Task: Look for space in Trieste, Italy from 4th August, 2023 to 8th August, 2023 for 1 adult in price range Rs.10000 to Rs.15000. Place can be private room with 1  bedroom having 1 bed and 1 bathroom. Property type can be flatguest house, hotel. Amenities needed are: wifi. Booking option can be shelf check-in. Required host language is English.
Action: Mouse moved to (448, 120)
Screenshot: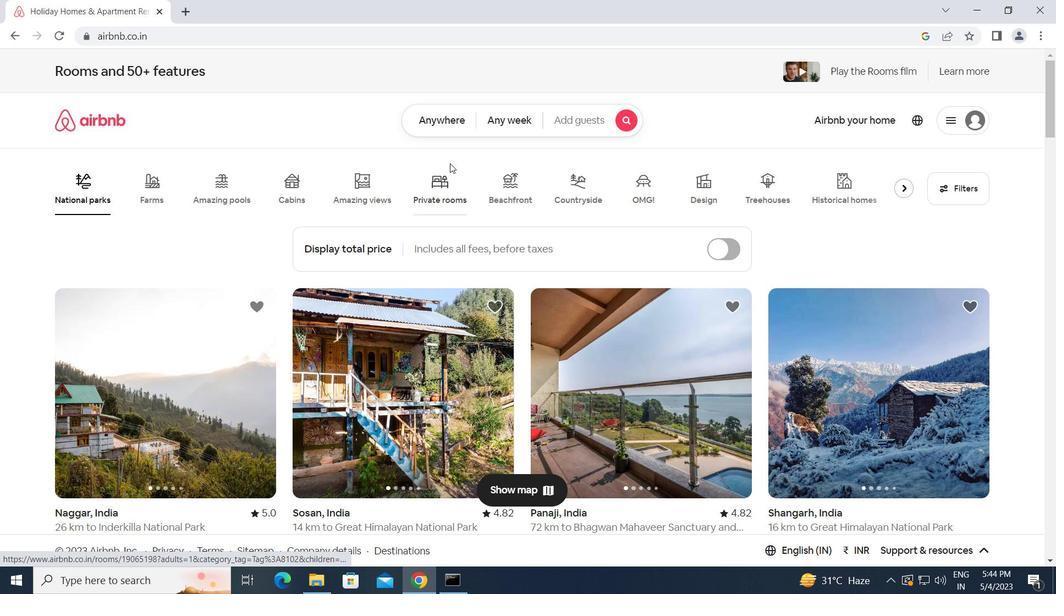 
Action: Mouse pressed left at (448, 120)
Screenshot: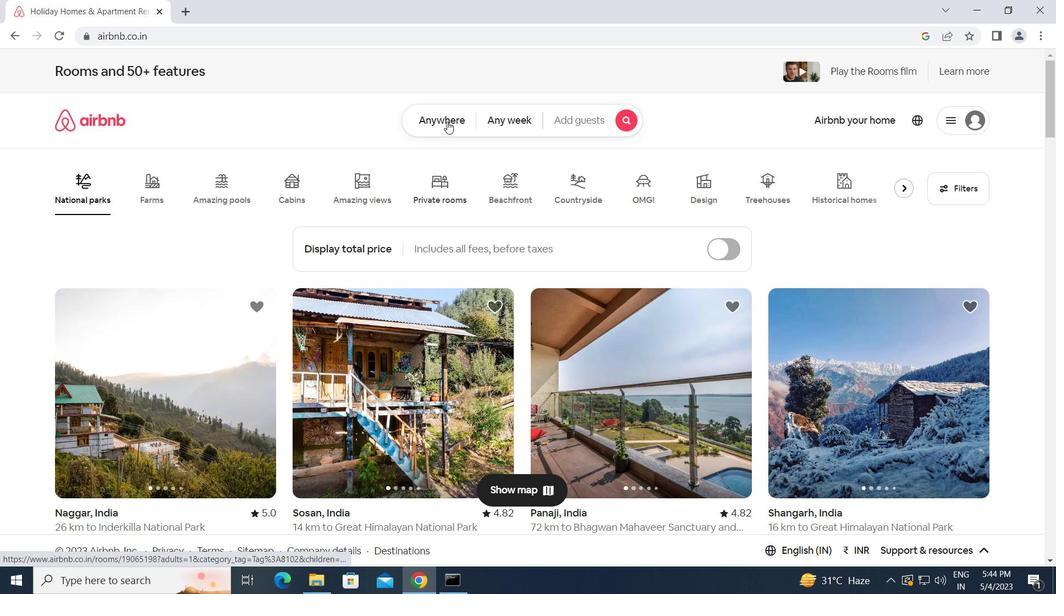 
Action: Mouse moved to (382, 165)
Screenshot: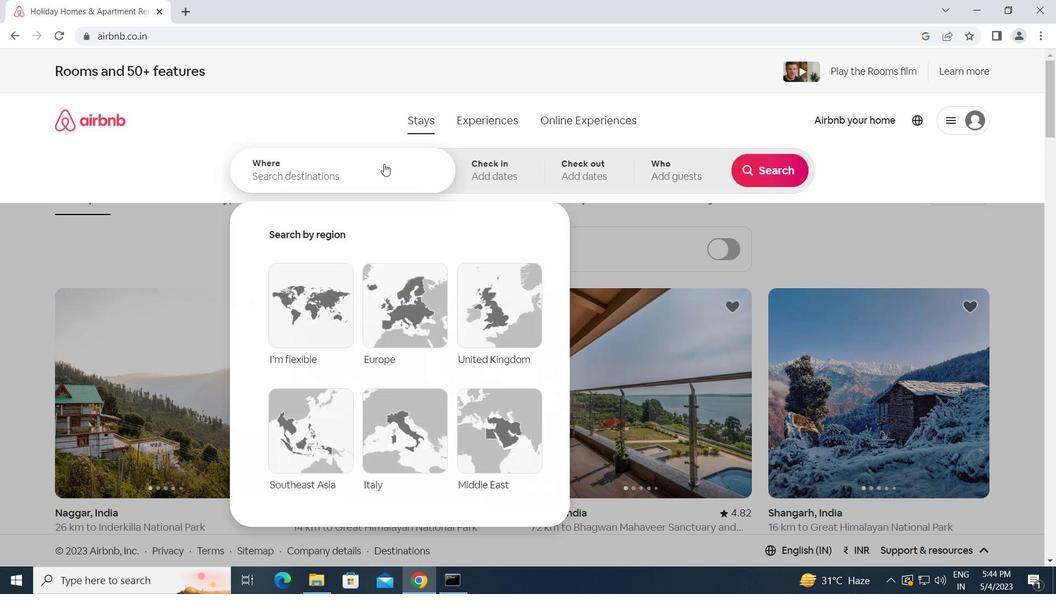 
Action: Mouse pressed left at (382, 165)
Screenshot: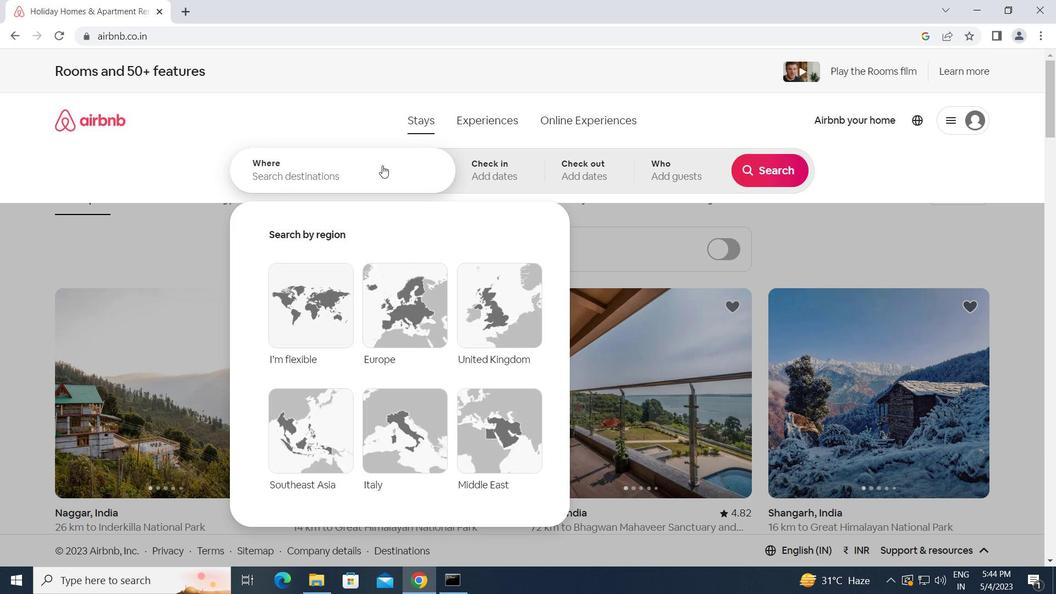 
Action: Mouse moved to (382, 166)
Screenshot: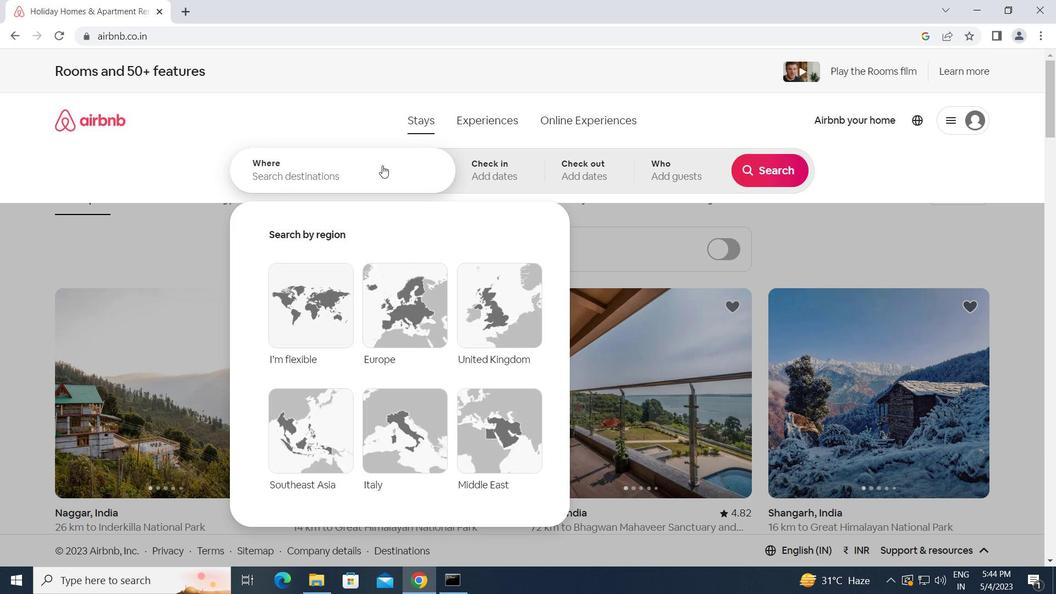 
Action: Key pressed <Key.caps_lock>t<Key.caps_lock>rieste,<Key.space><Key.caps_lock>i<Key.caps_lock>taly<Key.enter>
Screenshot: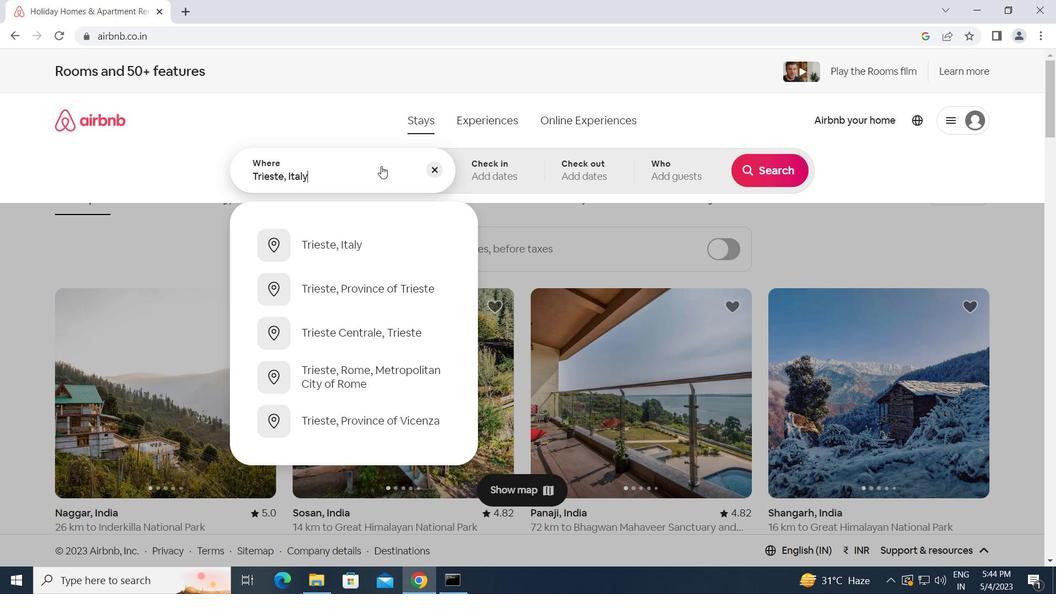 
Action: Mouse moved to (761, 279)
Screenshot: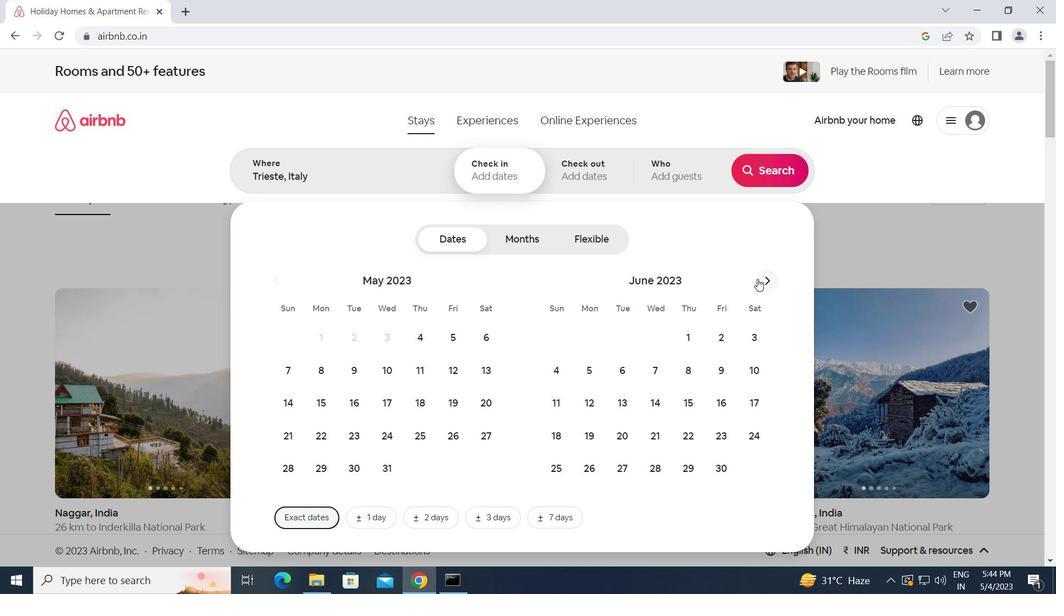 
Action: Mouse pressed left at (761, 279)
Screenshot: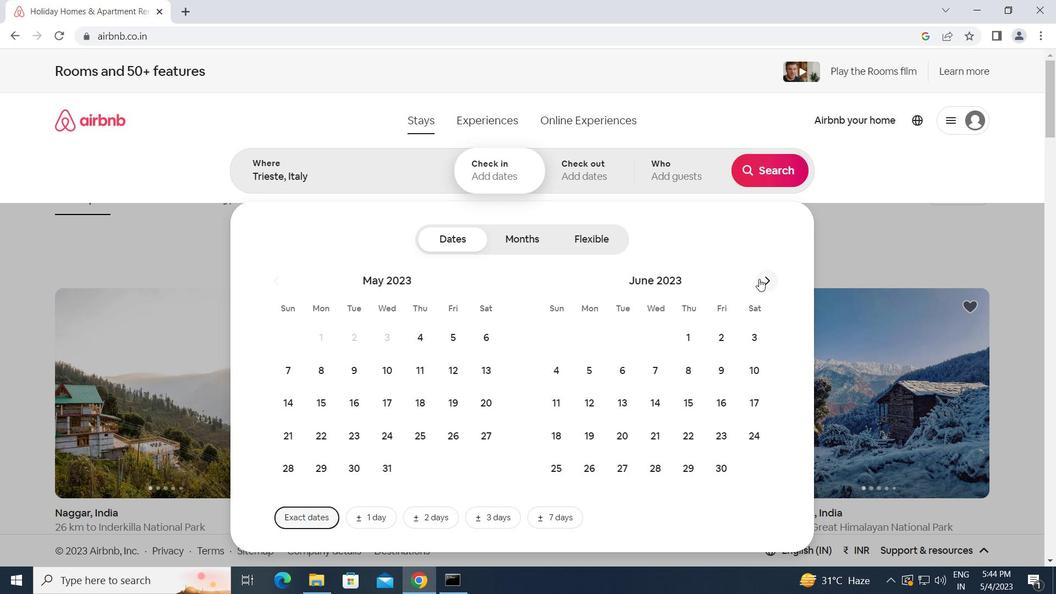 
Action: Mouse pressed left at (761, 279)
Screenshot: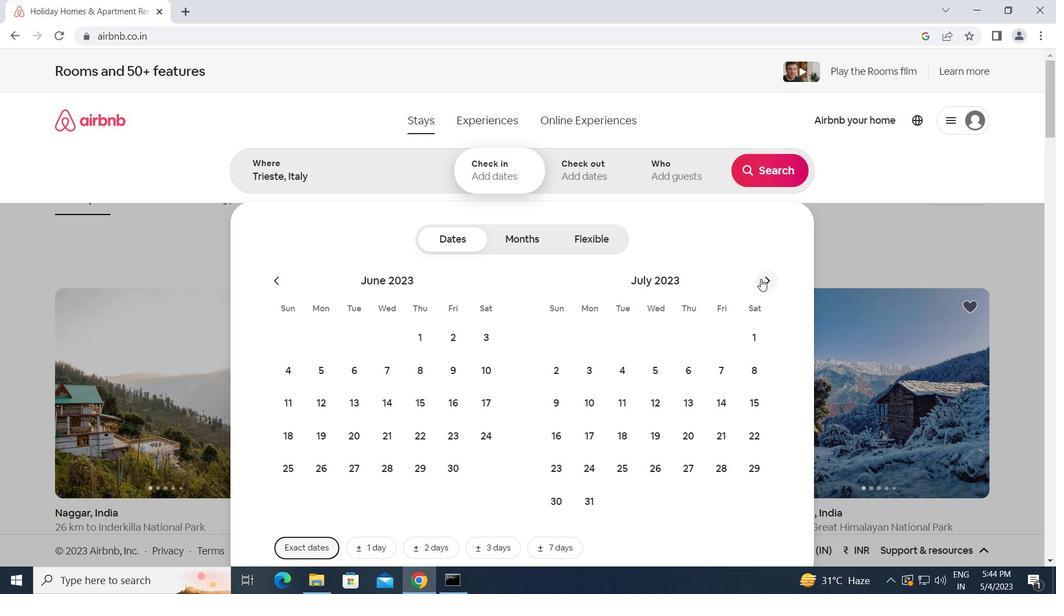 
Action: Mouse moved to (714, 341)
Screenshot: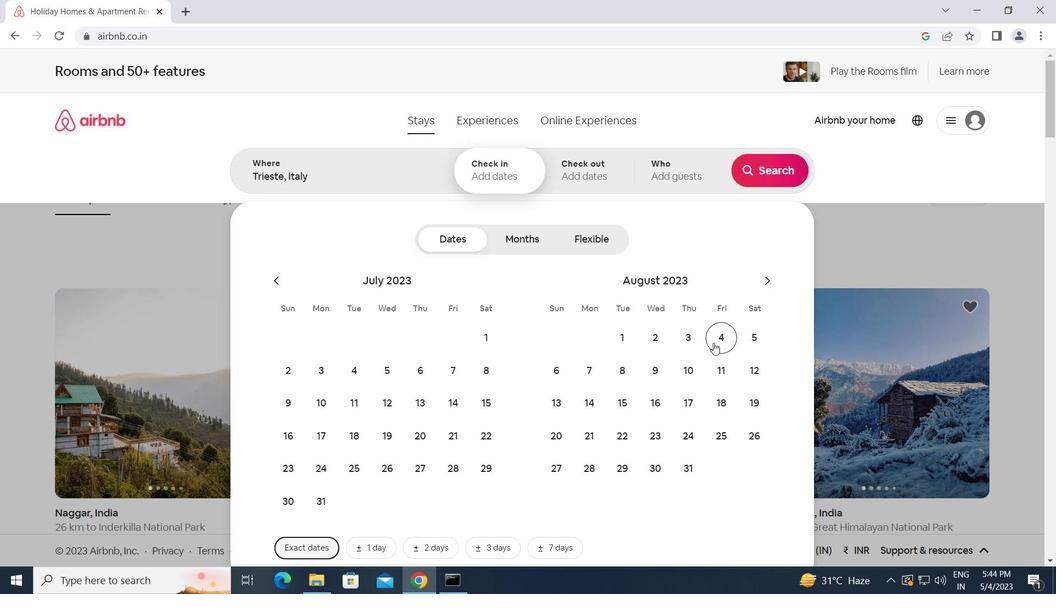 
Action: Mouse pressed left at (714, 341)
Screenshot: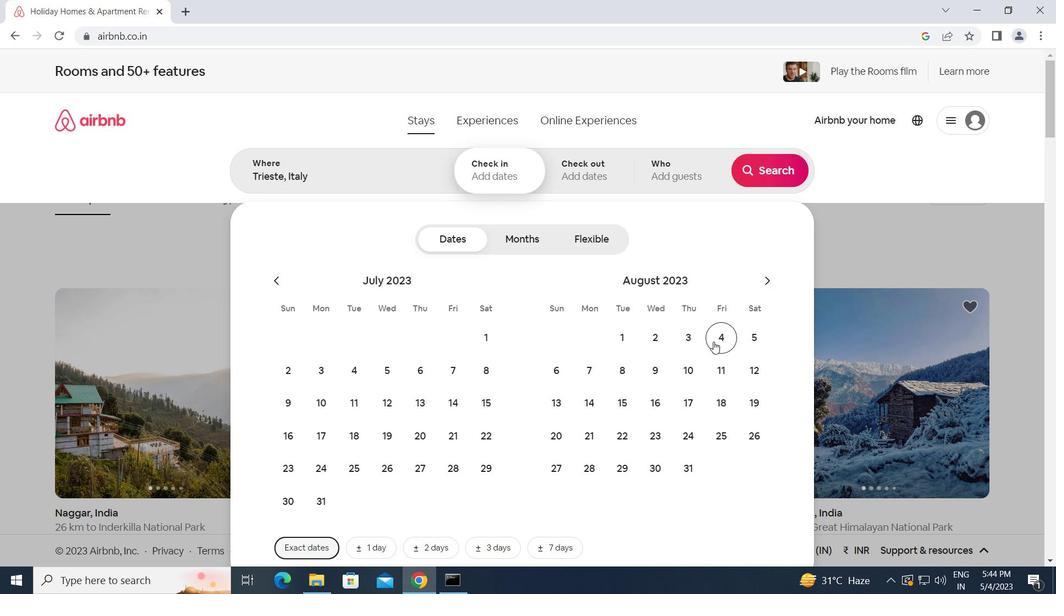 
Action: Mouse moved to (615, 367)
Screenshot: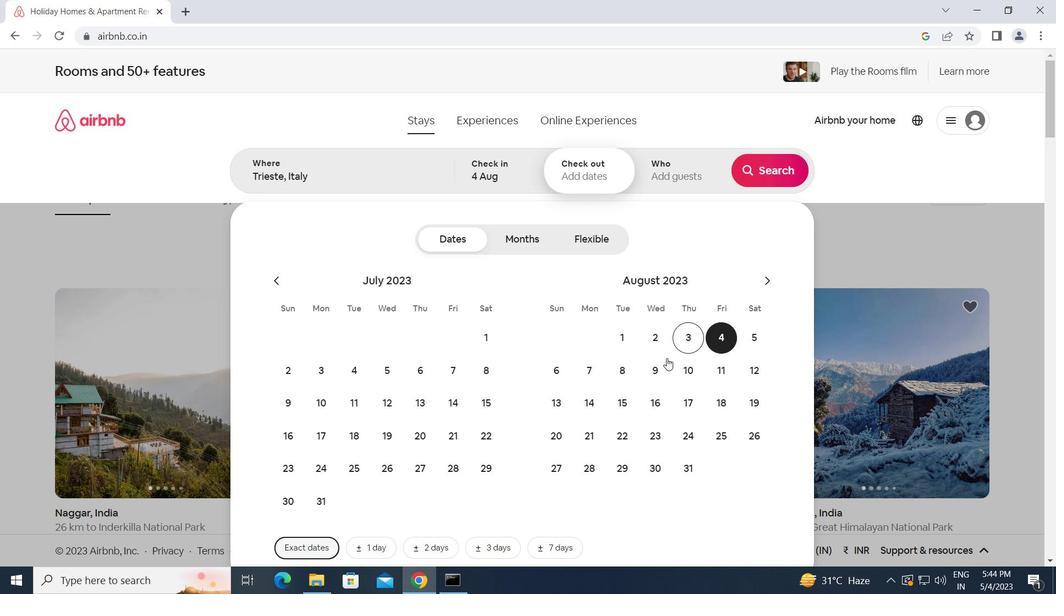 
Action: Mouse pressed left at (615, 367)
Screenshot: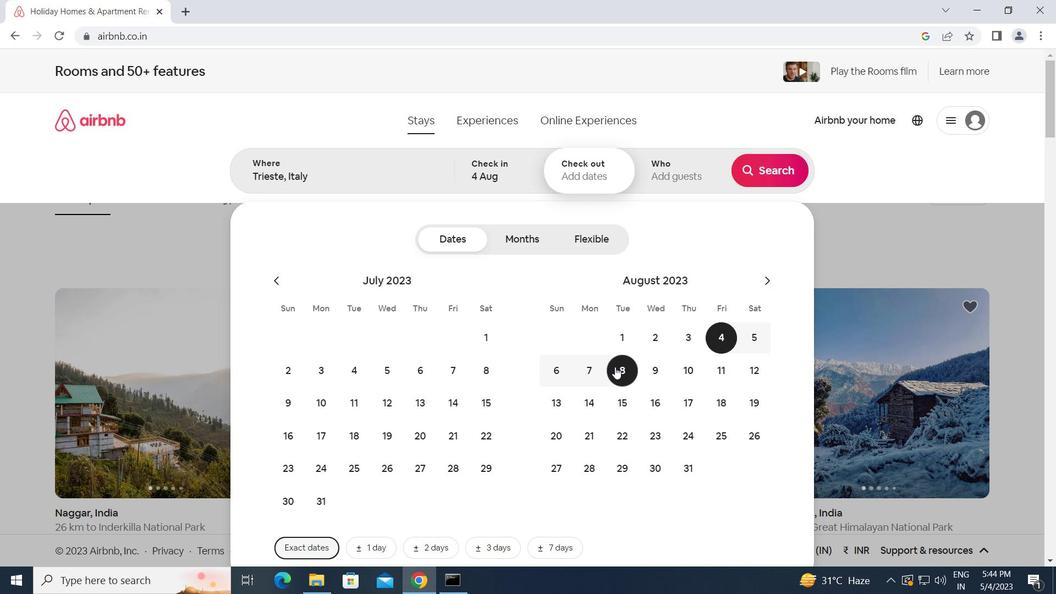 
Action: Mouse moved to (682, 168)
Screenshot: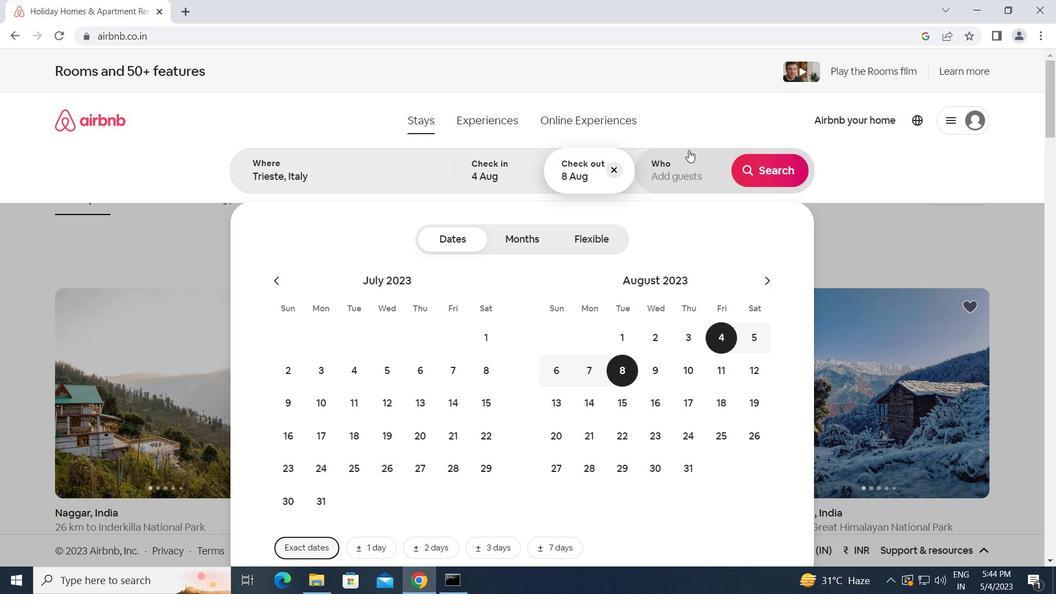 
Action: Mouse pressed left at (682, 168)
Screenshot: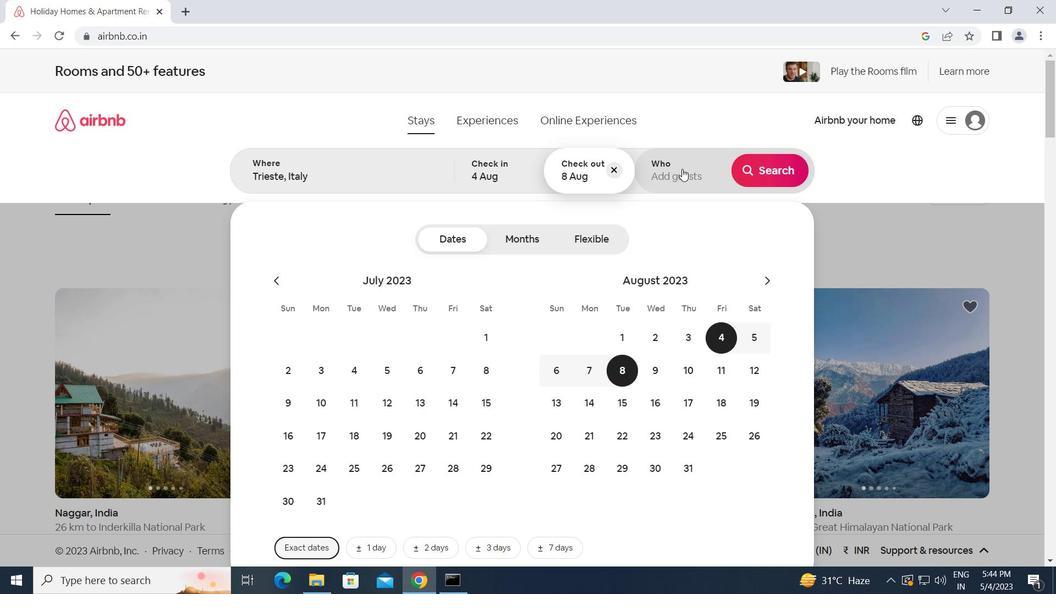 
Action: Mouse moved to (770, 246)
Screenshot: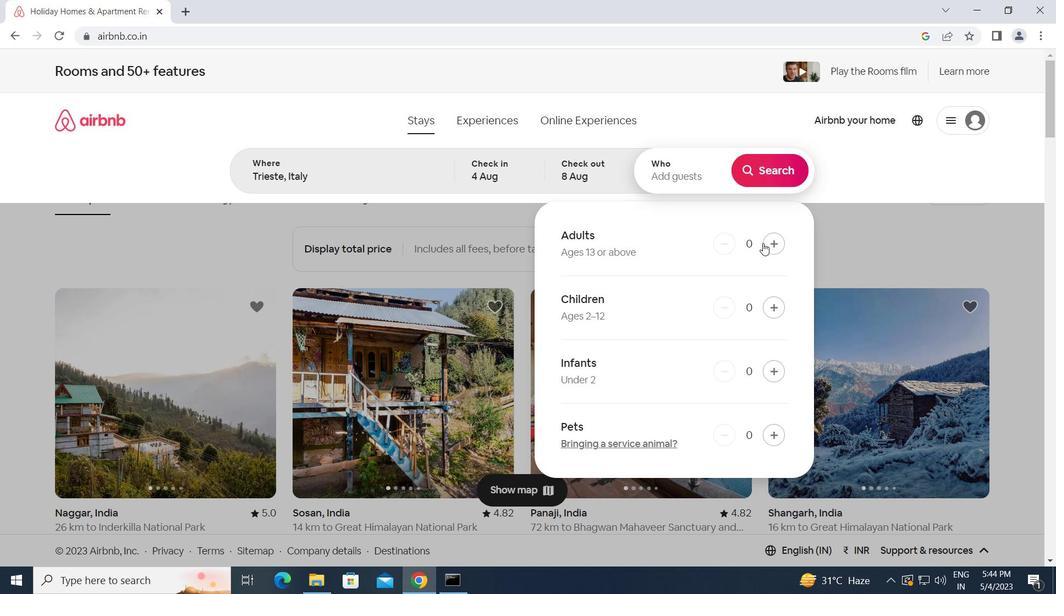 
Action: Mouse pressed left at (770, 246)
Screenshot: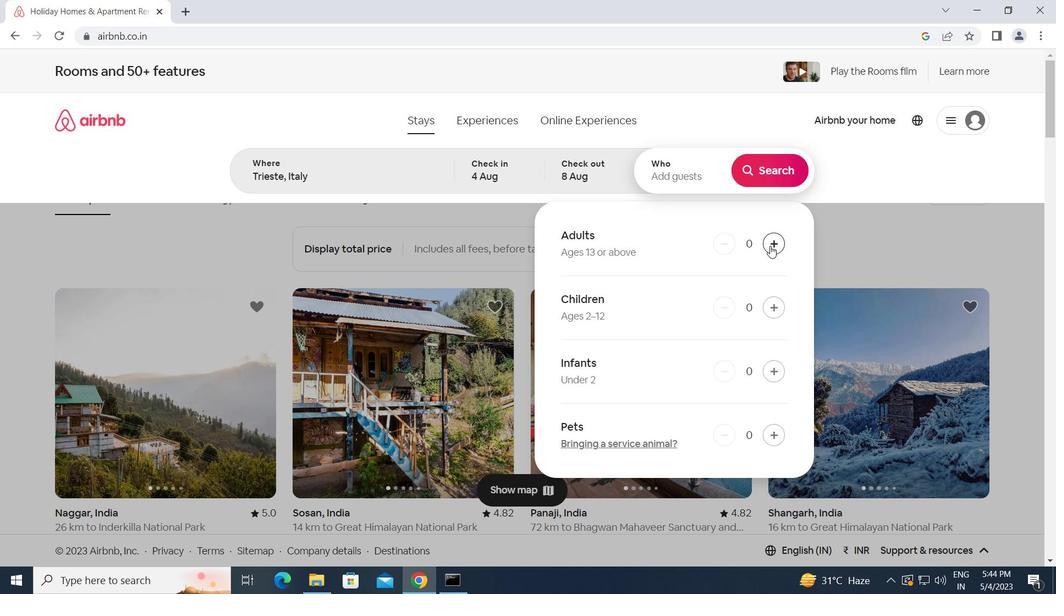 
Action: Mouse moved to (771, 173)
Screenshot: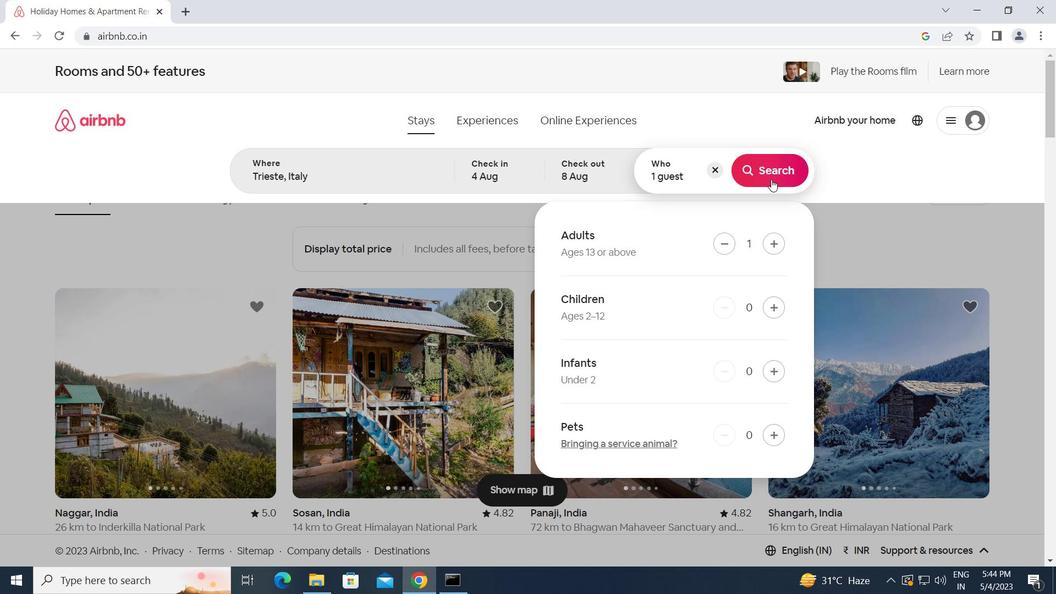 
Action: Mouse pressed left at (771, 173)
Screenshot: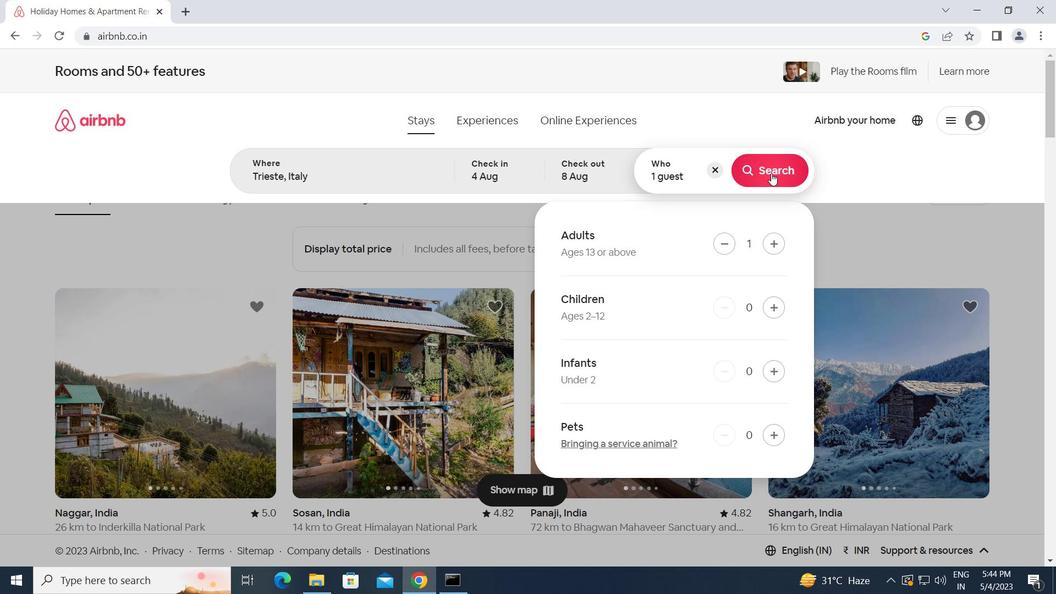 
Action: Mouse moved to (998, 124)
Screenshot: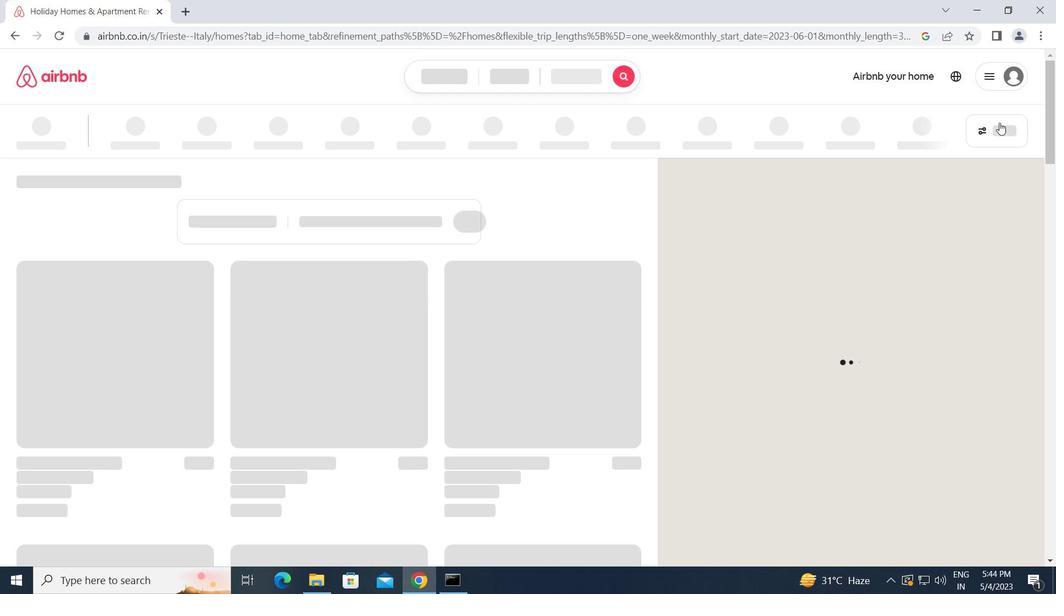 
Action: Mouse pressed left at (998, 124)
Screenshot: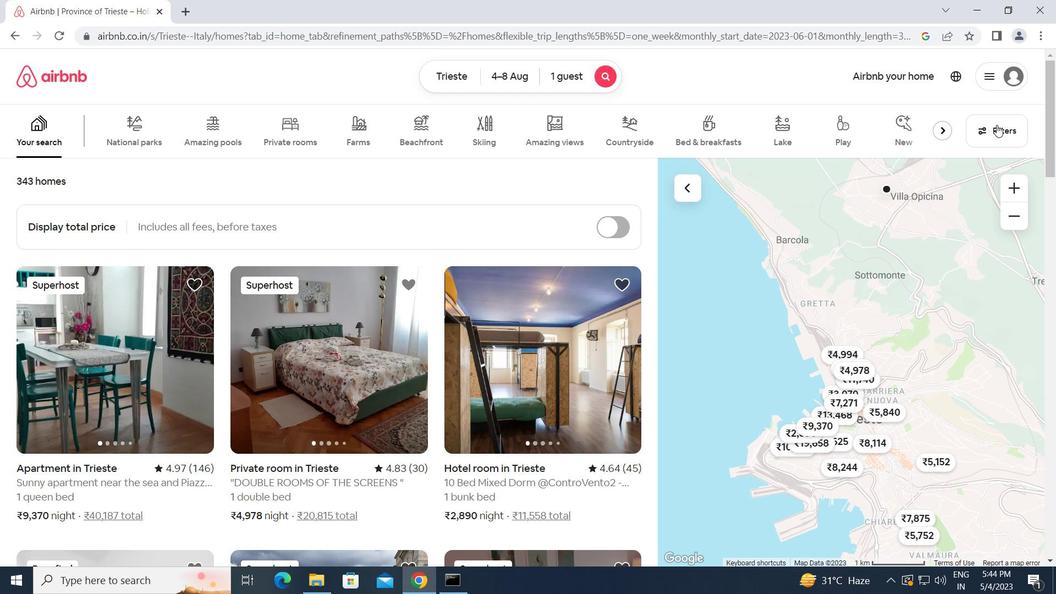 
Action: Mouse moved to (342, 307)
Screenshot: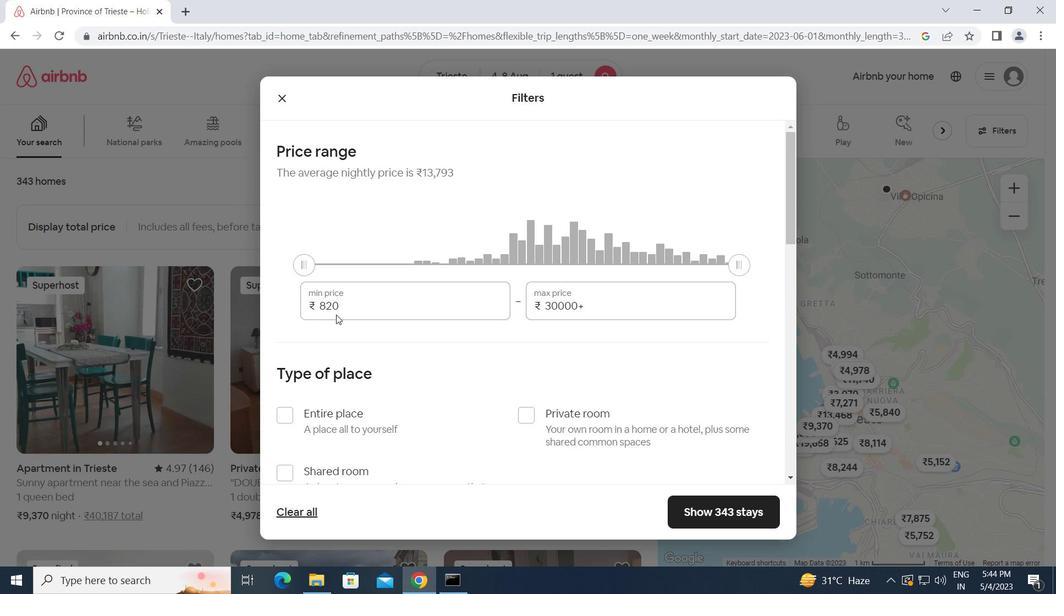 
Action: Mouse pressed left at (342, 307)
Screenshot: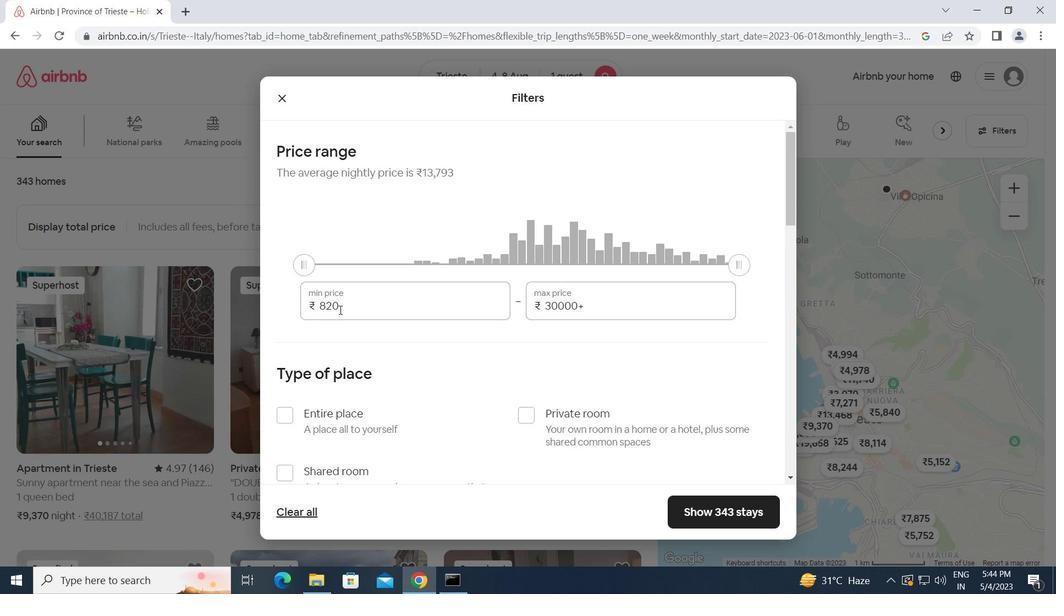 
Action: Mouse moved to (318, 309)
Screenshot: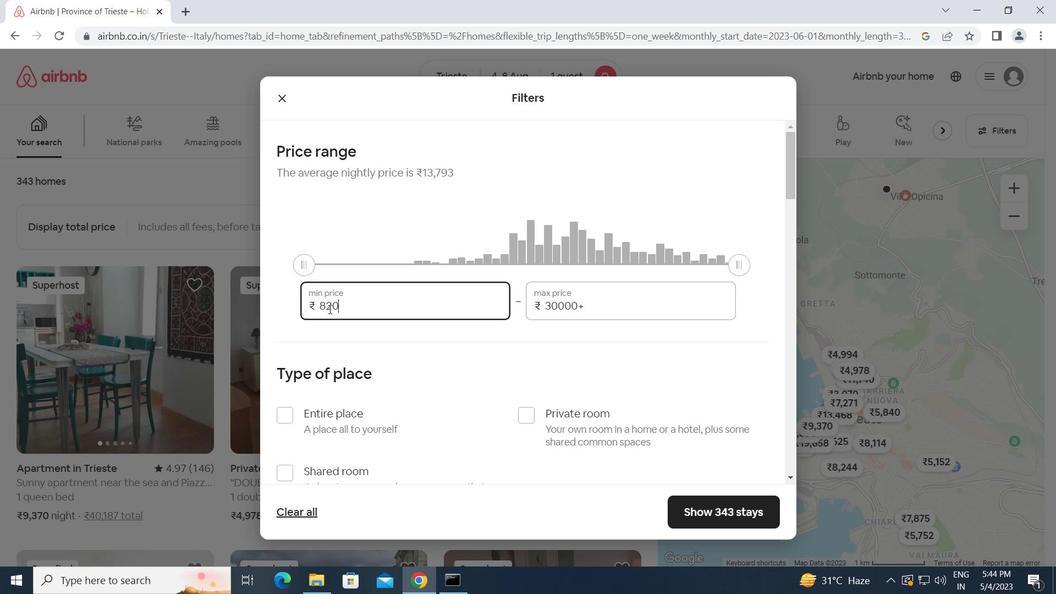 
Action: Key pressed 10000<Key.tab>15000
Screenshot: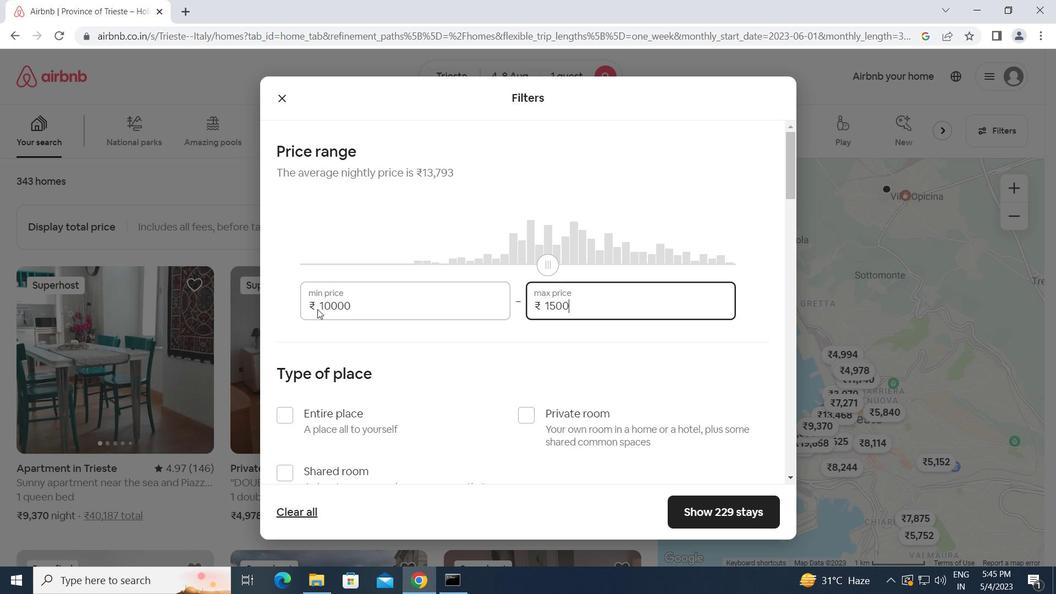 
Action: Mouse moved to (522, 415)
Screenshot: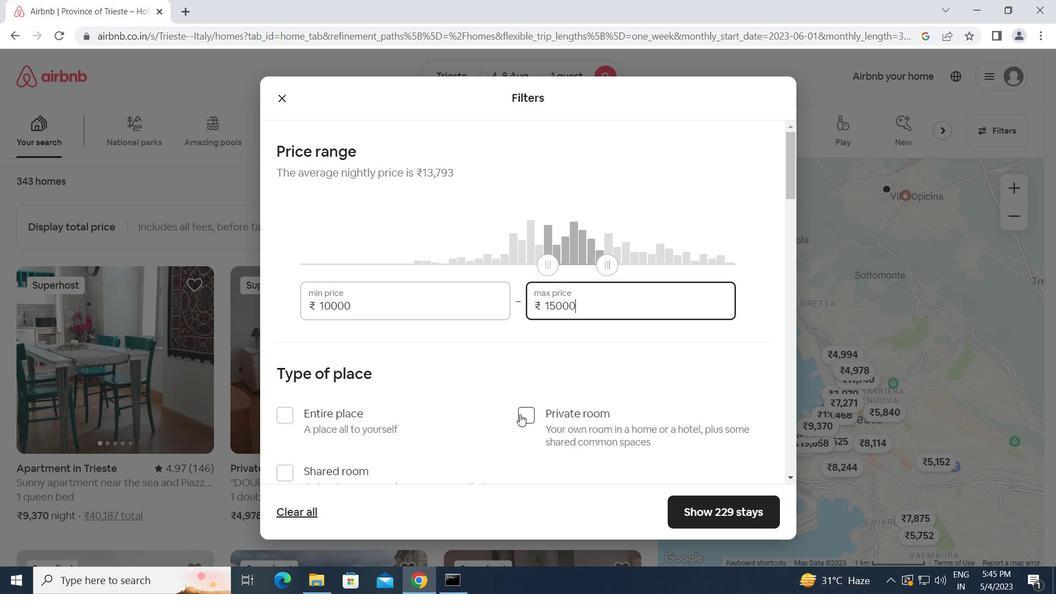 
Action: Mouse pressed left at (522, 415)
Screenshot: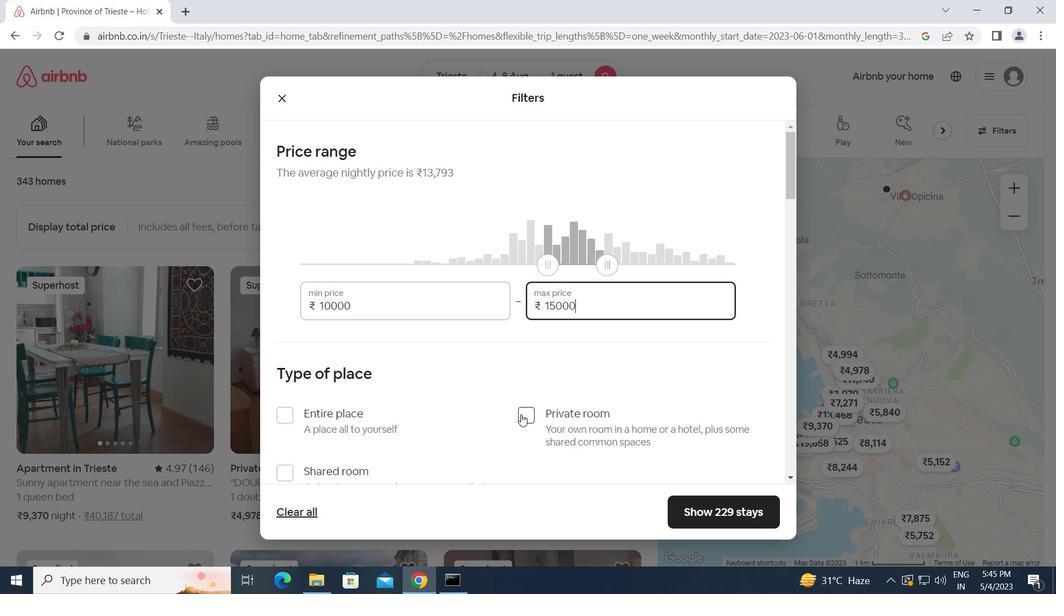 
Action: Mouse moved to (470, 425)
Screenshot: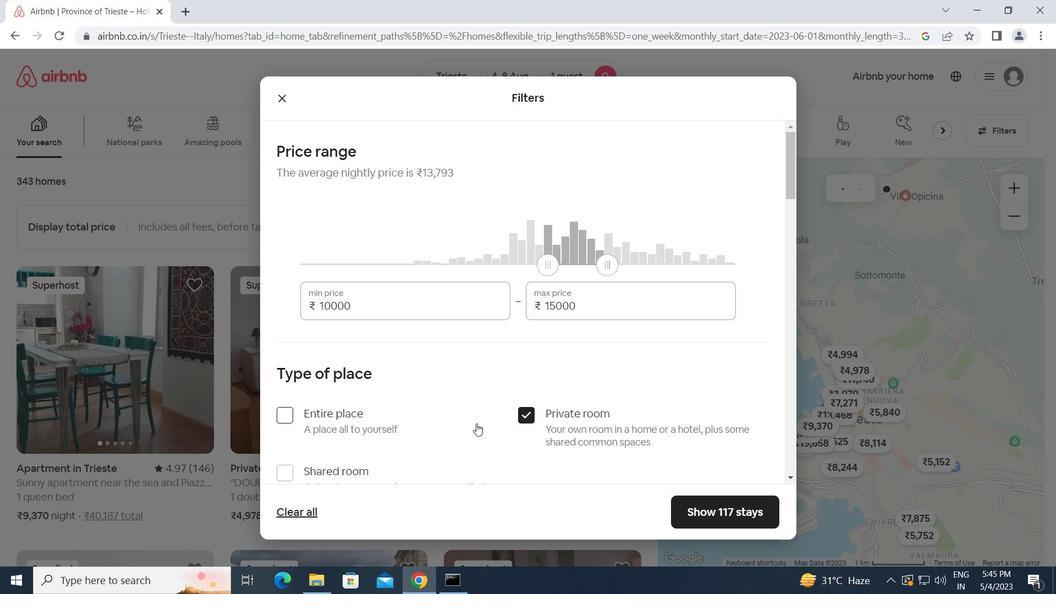 
Action: Mouse scrolled (470, 424) with delta (0, 0)
Screenshot: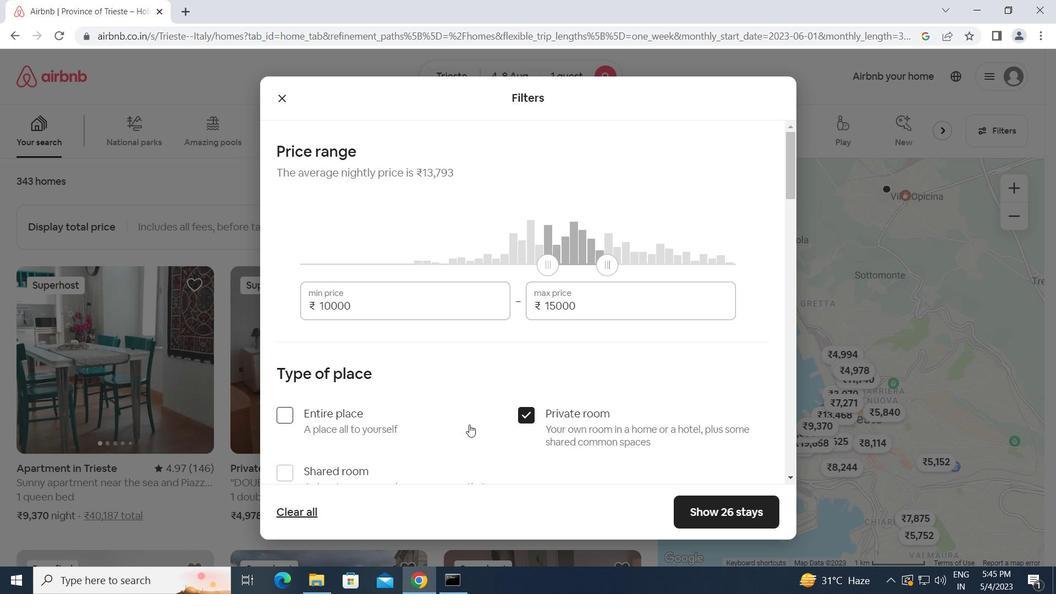 
Action: Mouse scrolled (470, 424) with delta (0, 0)
Screenshot: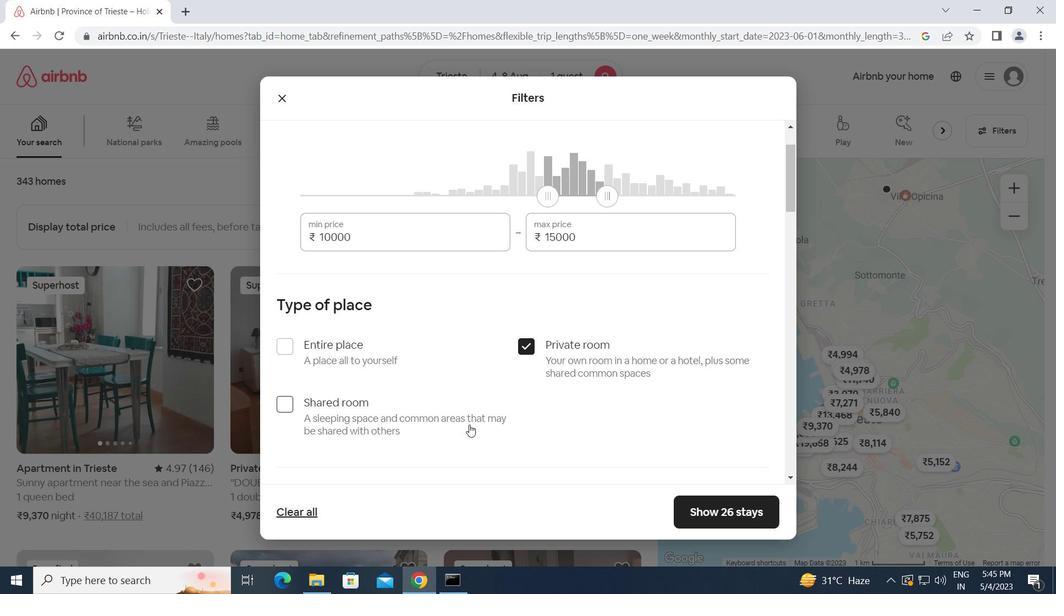 
Action: Mouse moved to (469, 425)
Screenshot: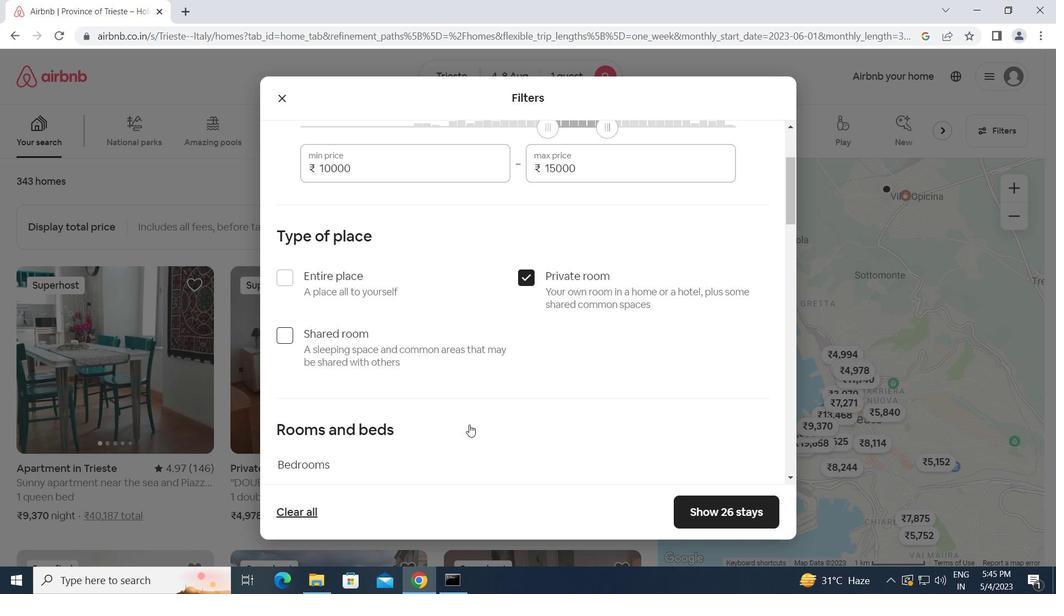 
Action: Mouse scrolled (469, 424) with delta (0, 0)
Screenshot: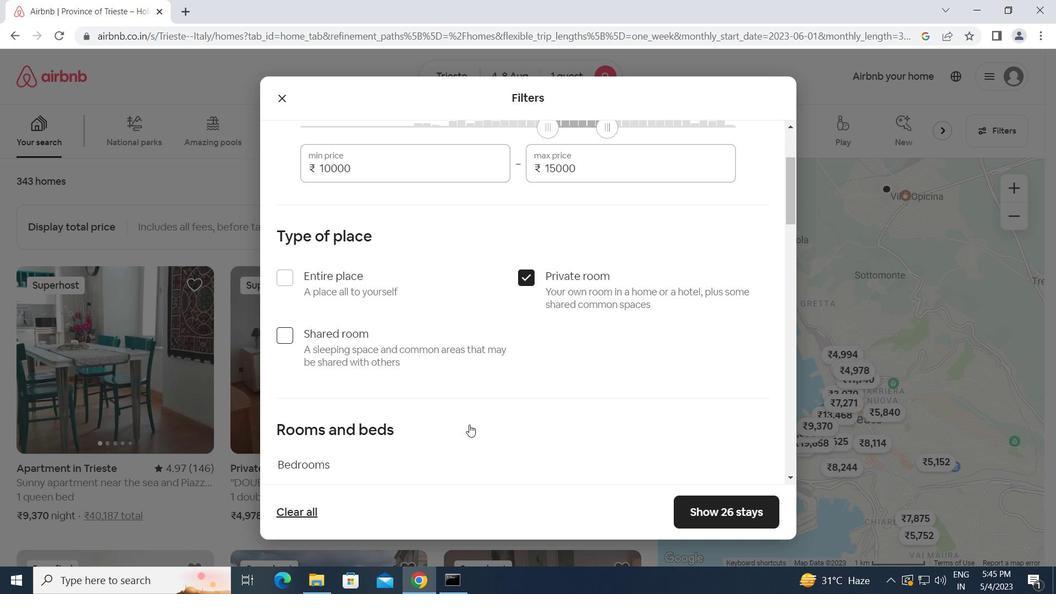 
Action: Mouse scrolled (469, 424) with delta (0, 0)
Screenshot: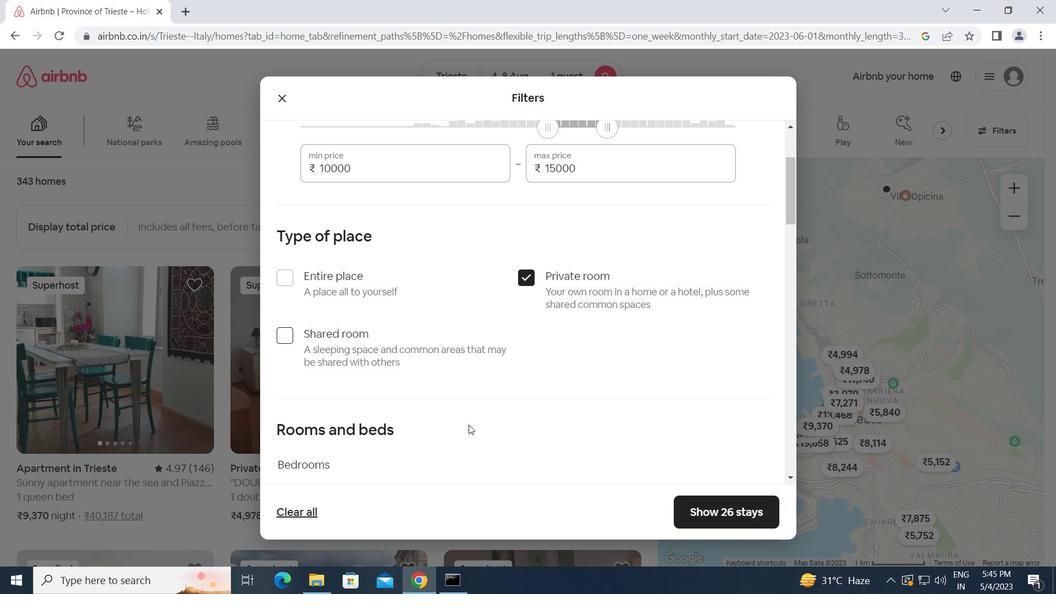 
Action: Mouse scrolled (469, 424) with delta (0, 0)
Screenshot: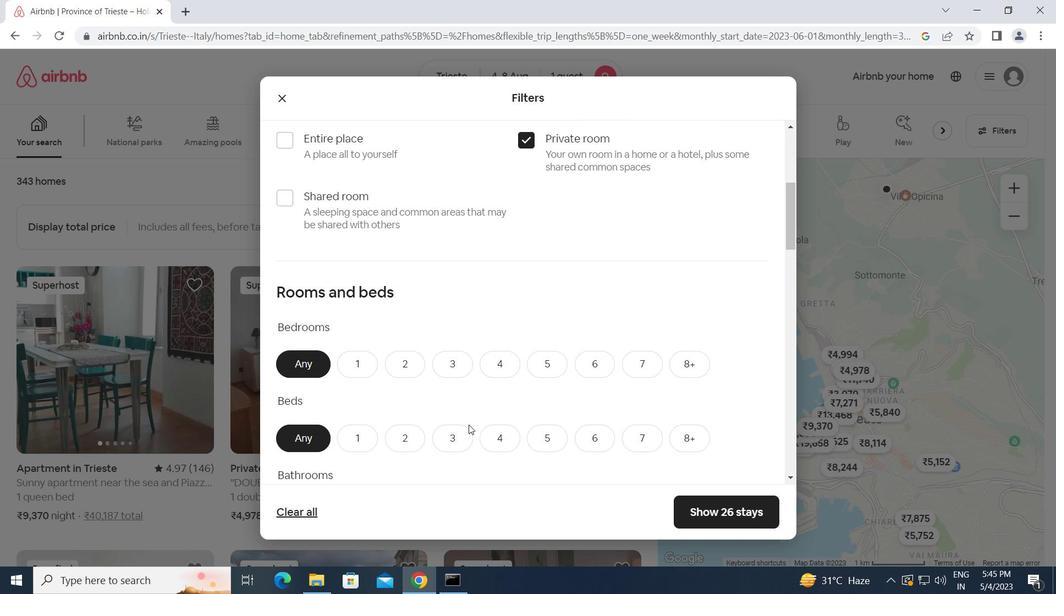 
Action: Mouse moved to (345, 295)
Screenshot: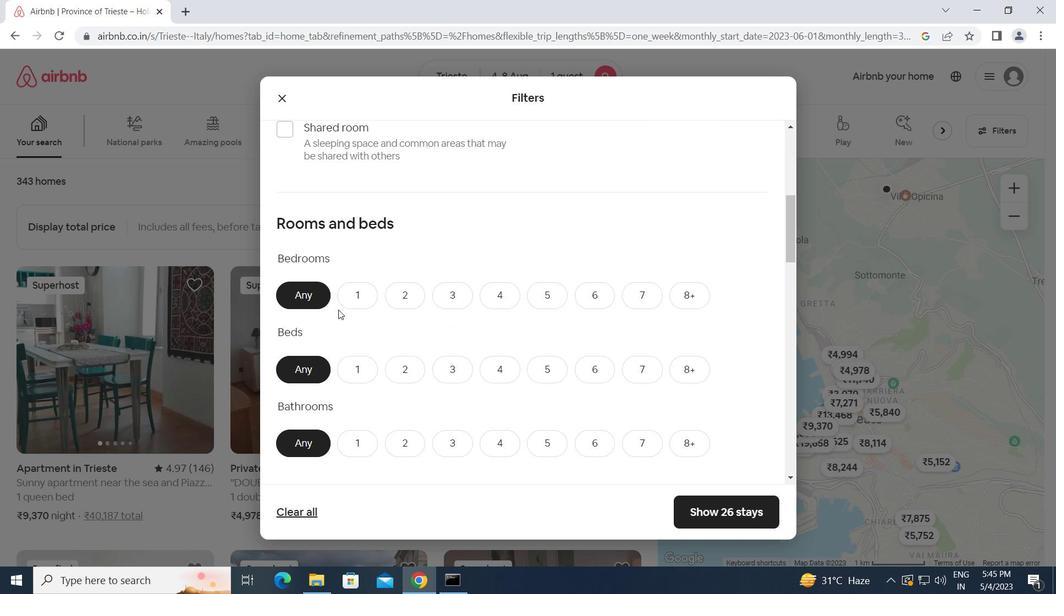 
Action: Mouse pressed left at (345, 295)
Screenshot: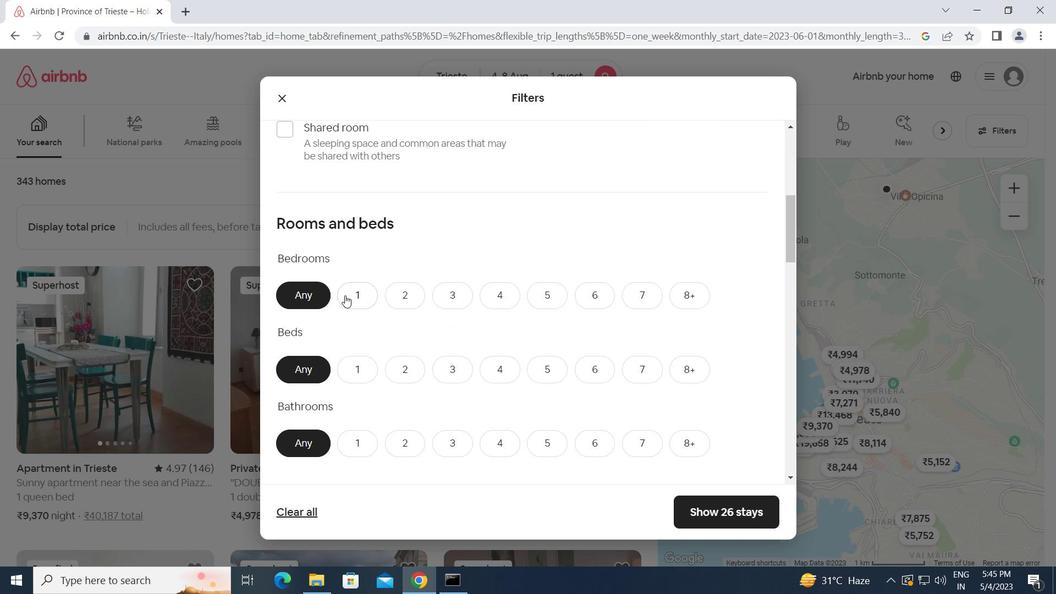 
Action: Mouse moved to (367, 372)
Screenshot: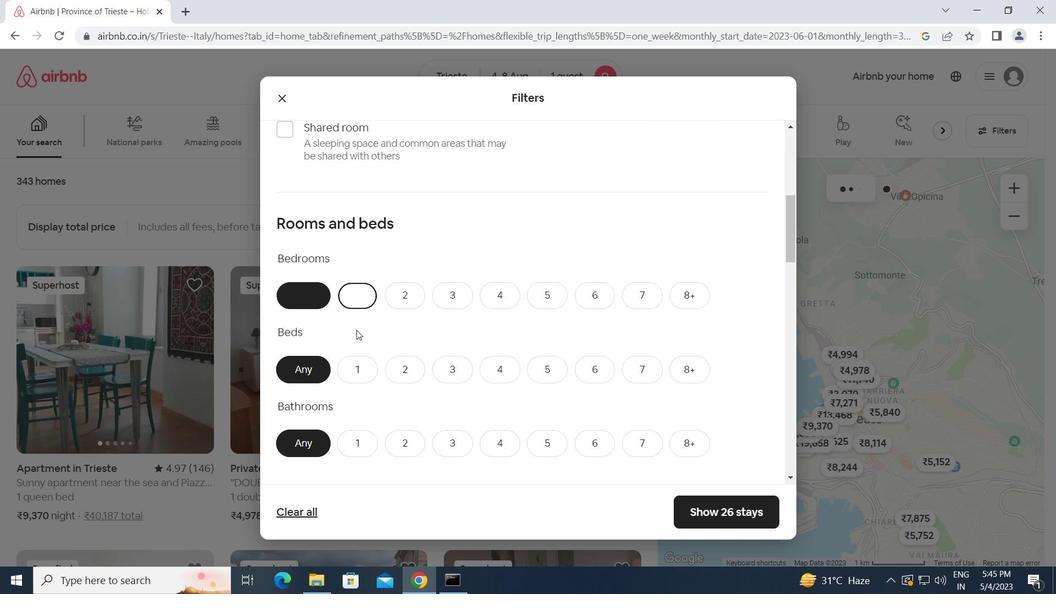 
Action: Mouse pressed left at (367, 372)
Screenshot: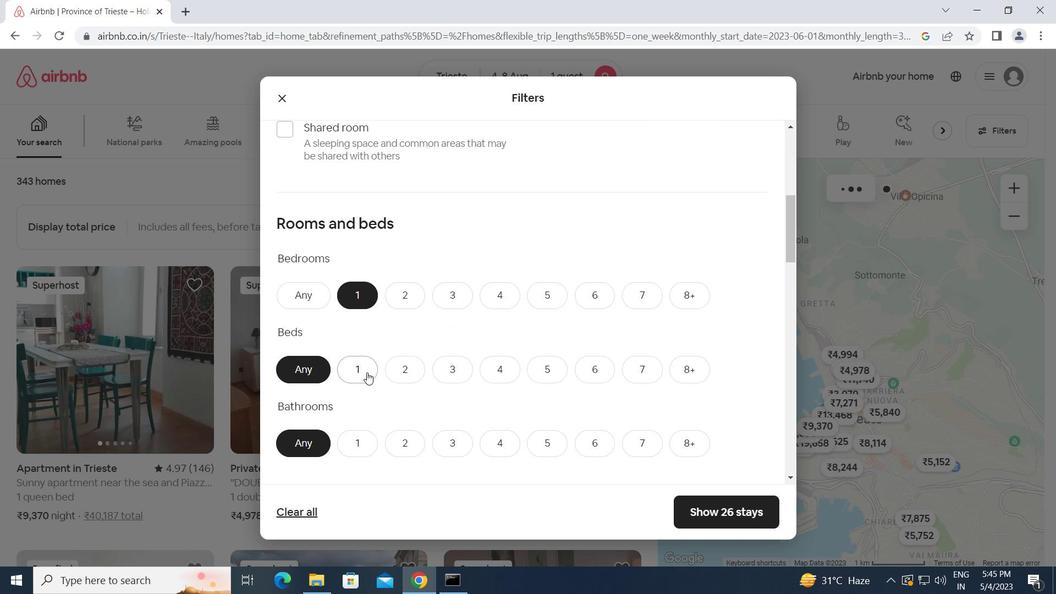
Action: Mouse moved to (361, 437)
Screenshot: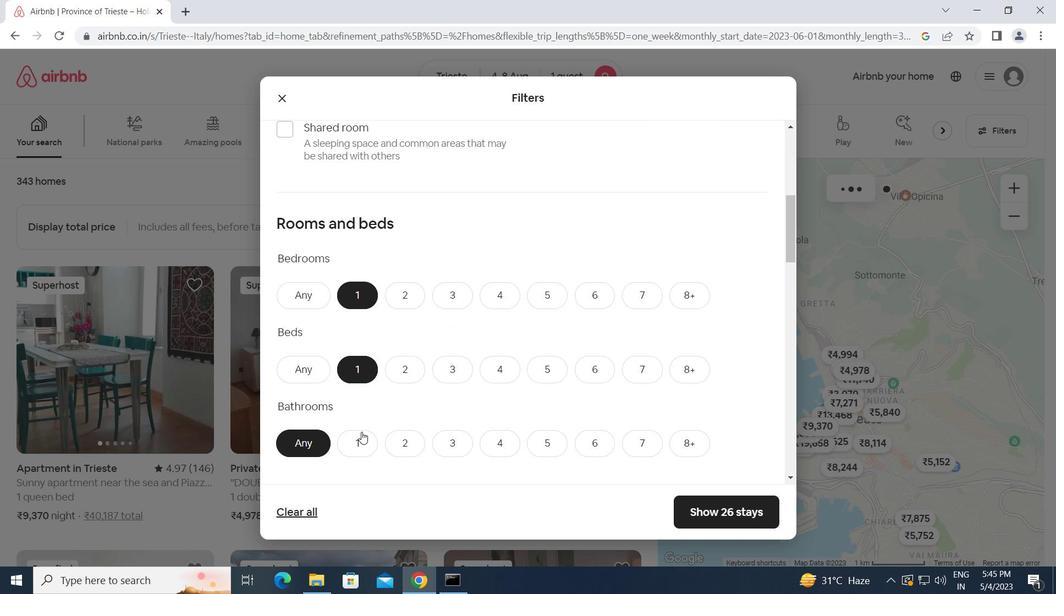 
Action: Mouse pressed left at (361, 437)
Screenshot: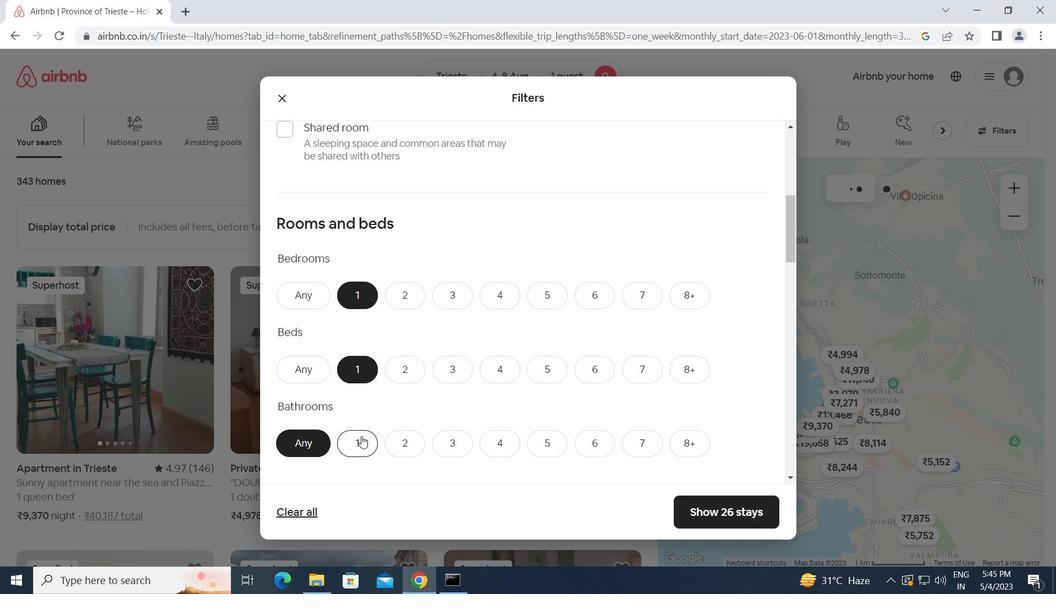 
Action: Mouse moved to (361, 437)
Screenshot: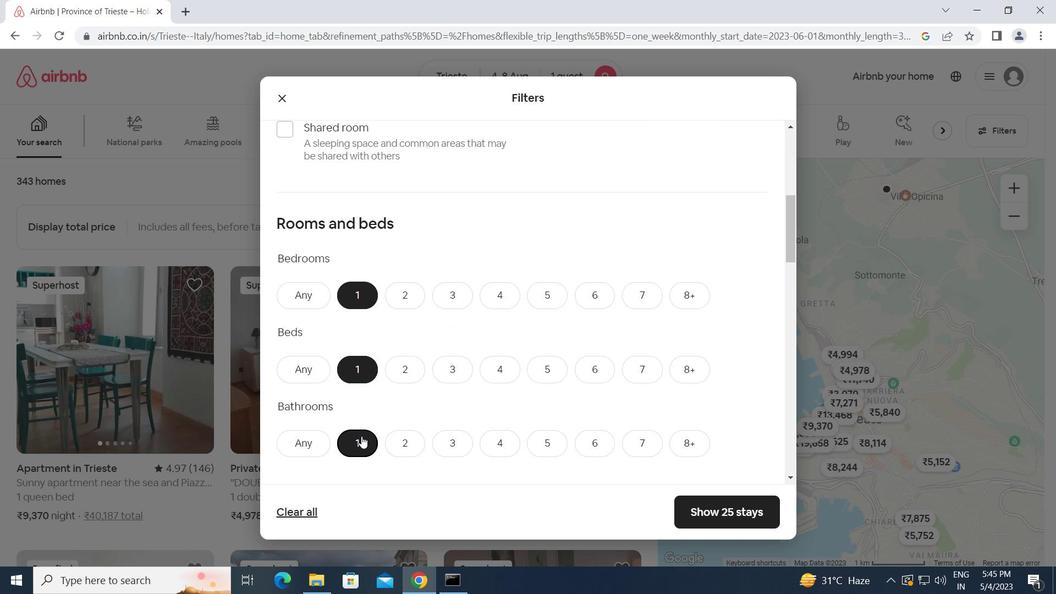 
Action: Mouse scrolled (361, 437) with delta (0, 0)
Screenshot: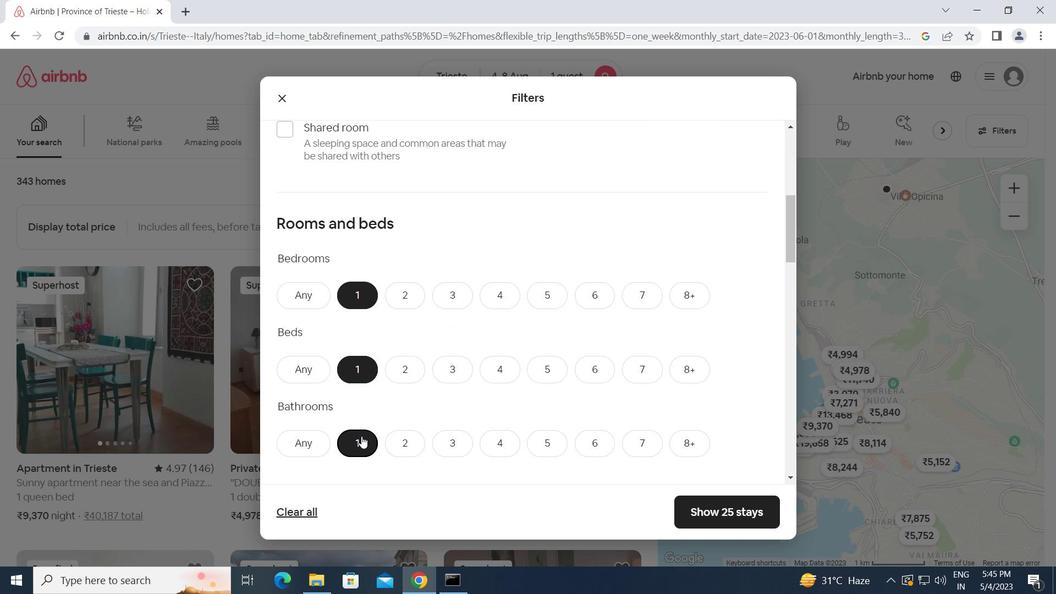 
Action: Mouse scrolled (361, 437) with delta (0, 0)
Screenshot: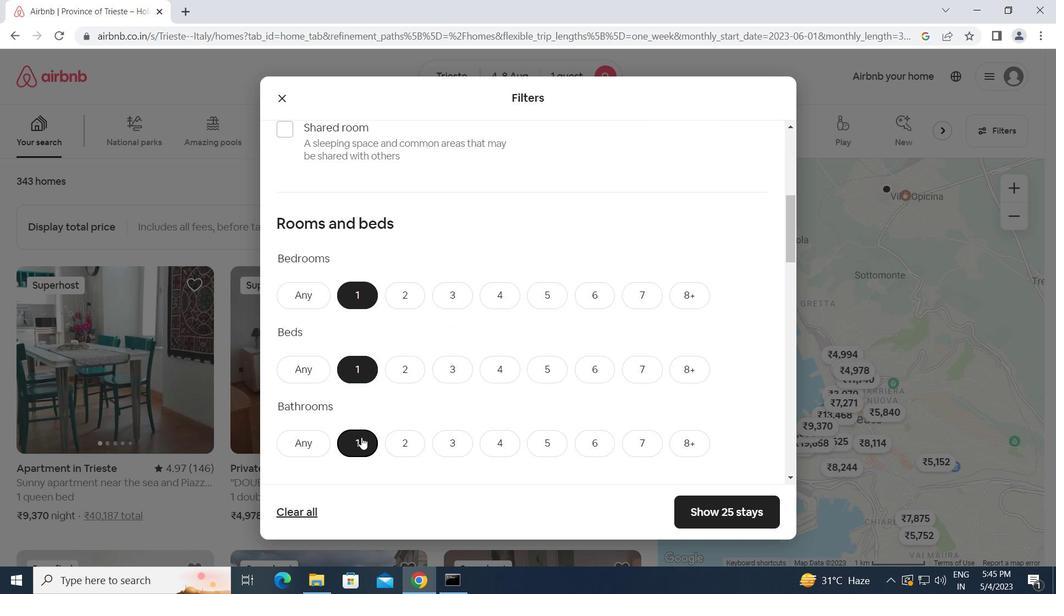 
Action: Mouse moved to (437, 447)
Screenshot: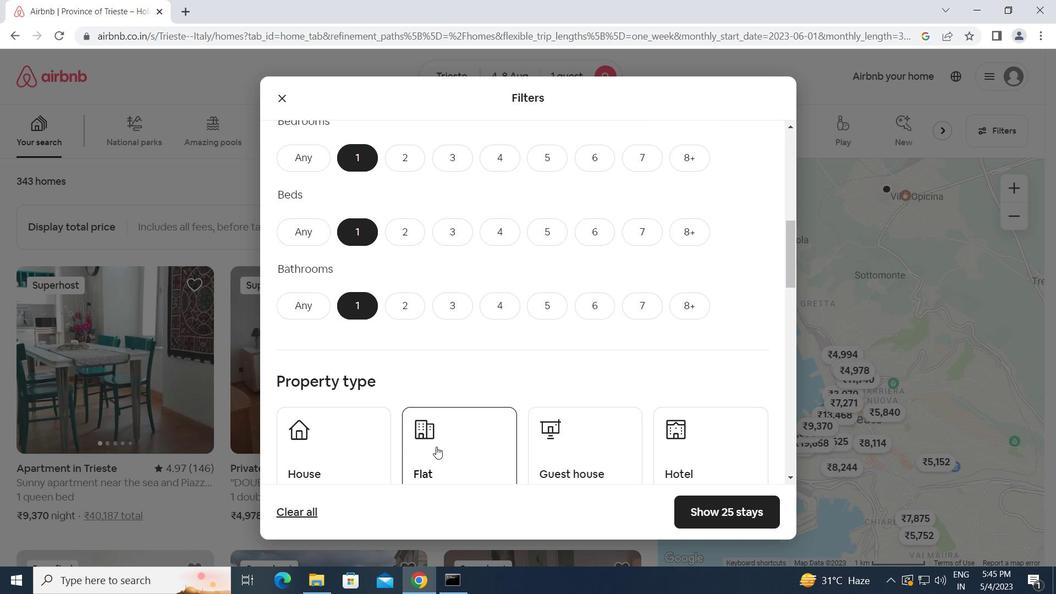 
Action: Mouse pressed left at (437, 447)
Screenshot: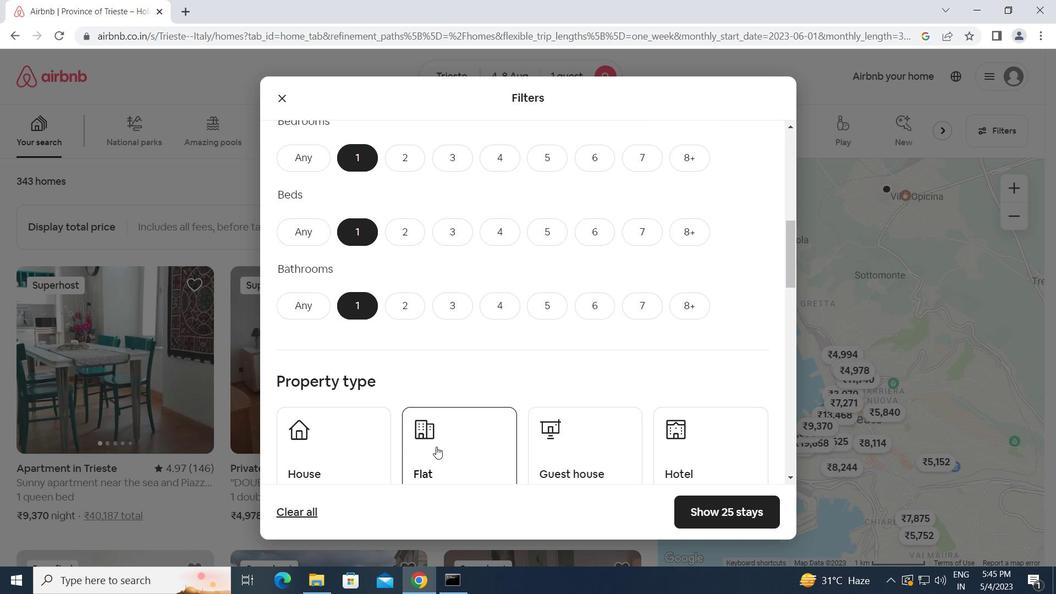 
Action: Mouse scrolled (437, 446) with delta (0, 0)
Screenshot: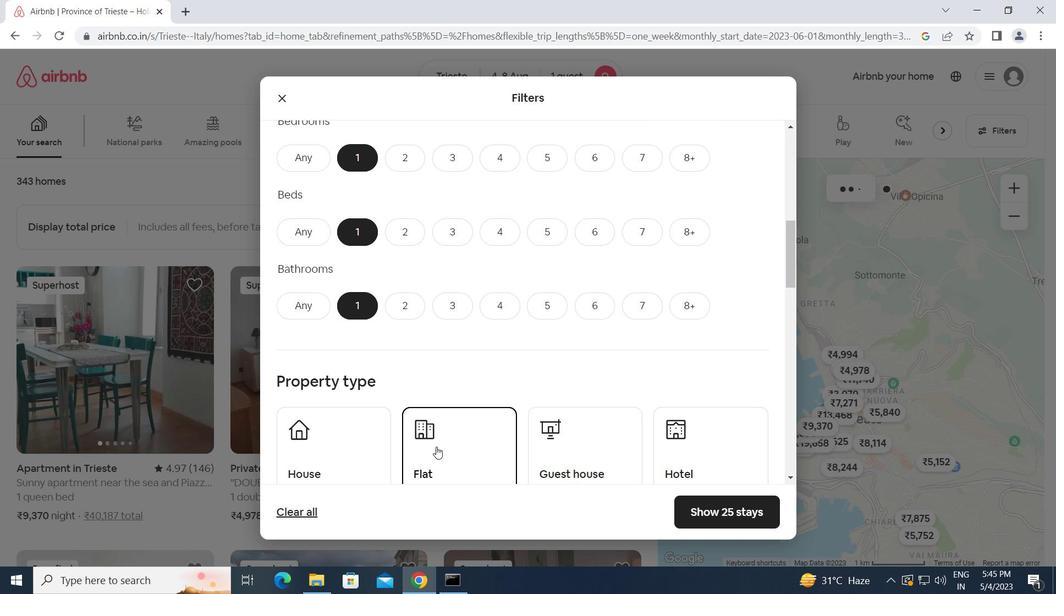 
Action: Mouse scrolled (437, 446) with delta (0, 0)
Screenshot: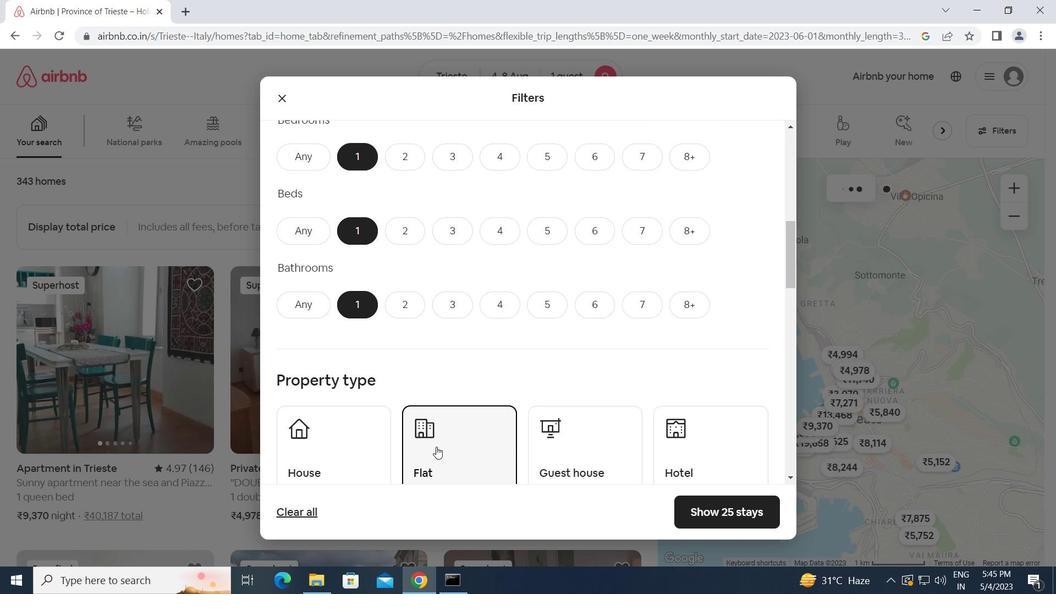 
Action: Mouse moved to (563, 324)
Screenshot: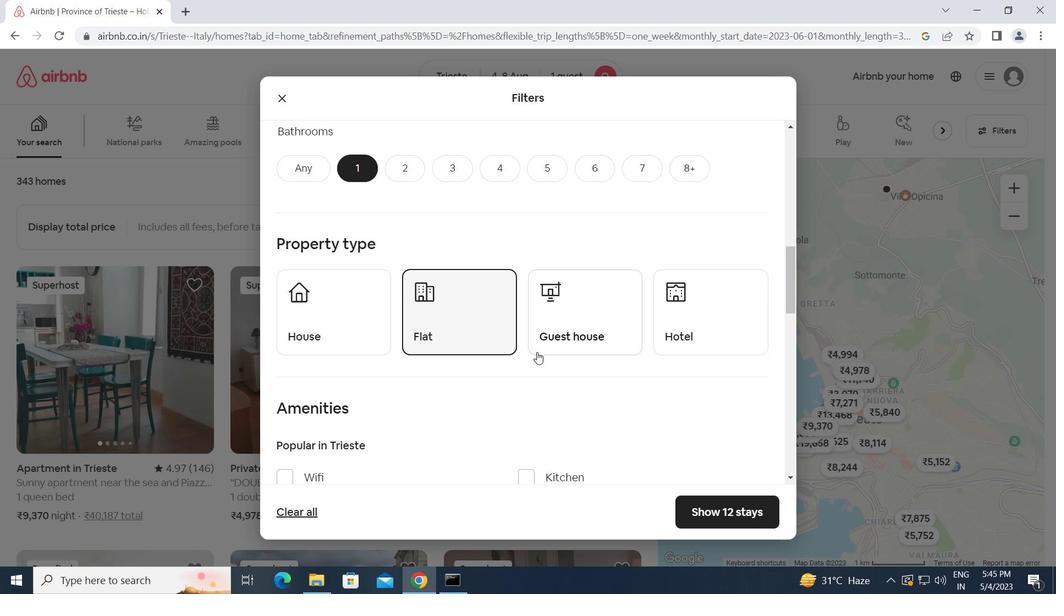 
Action: Mouse pressed left at (563, 324)
Screenshot: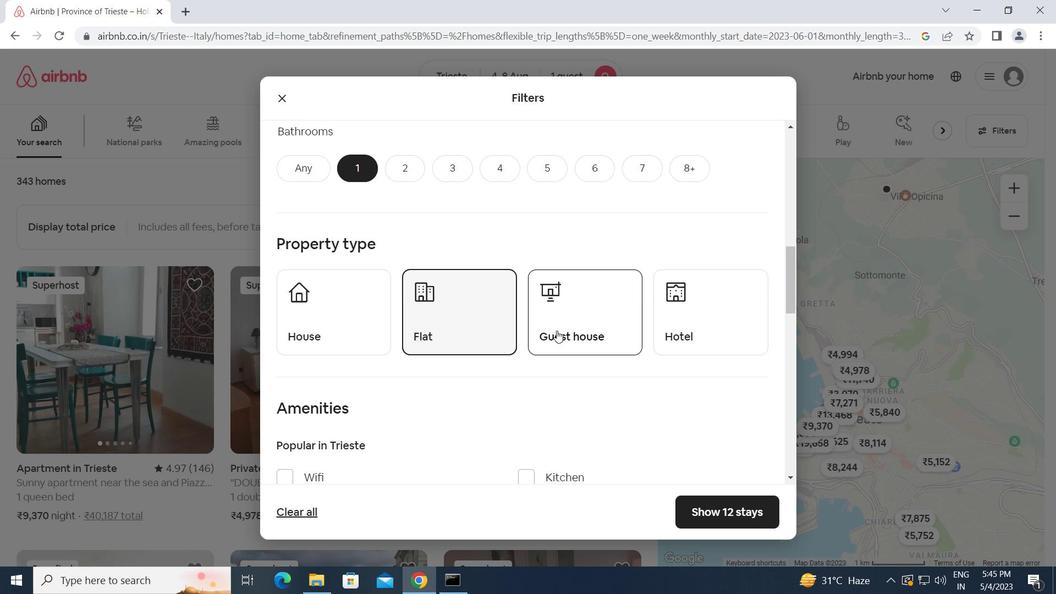 
Action: Mouse moved to (695, 303)
Screenshot: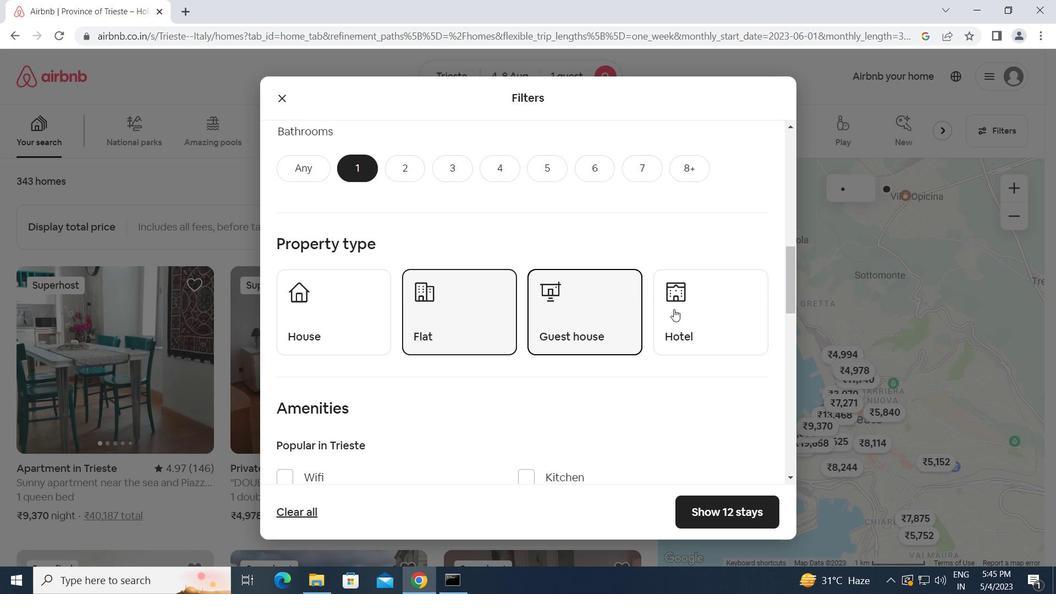 
Action: Mouse pressed left at (695, 303)
Screenshot: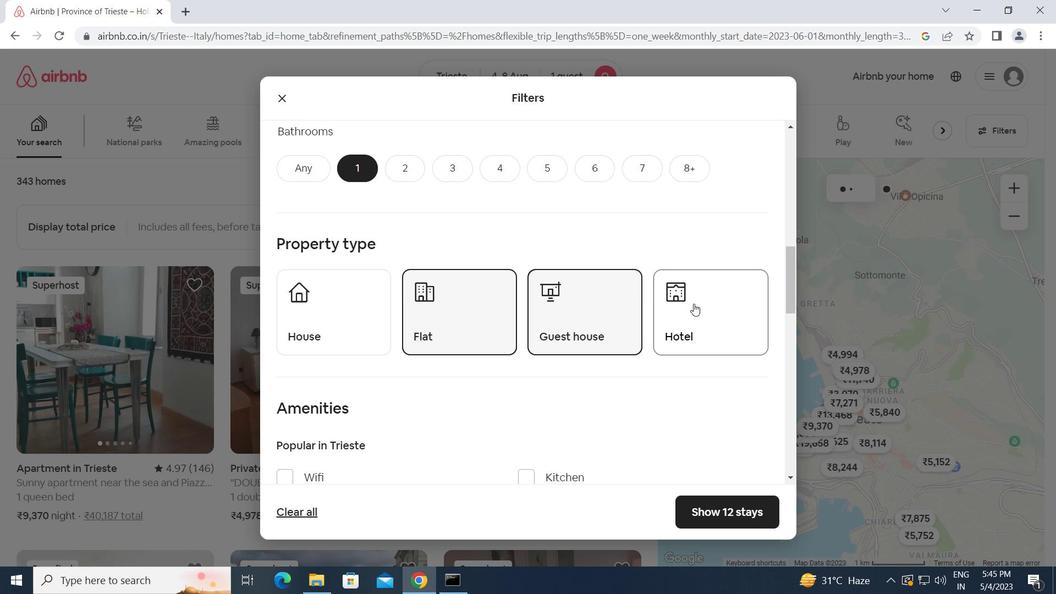 
Action: Mouse moved to (528, 372)
Screenshot: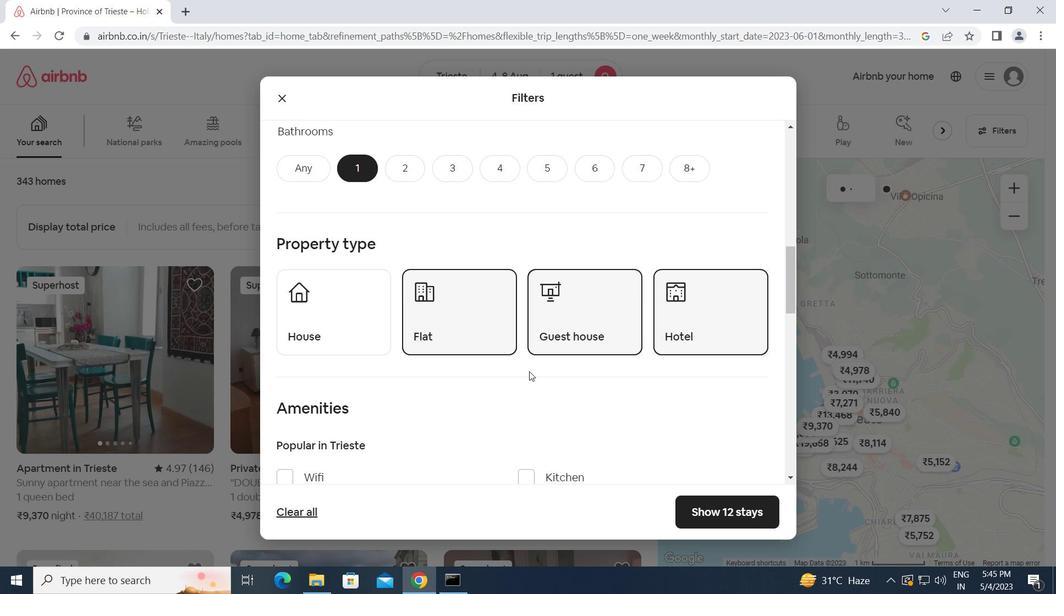 
Action: Mouse scrolled (528, 371) with delta (0, 0)
Screenshot: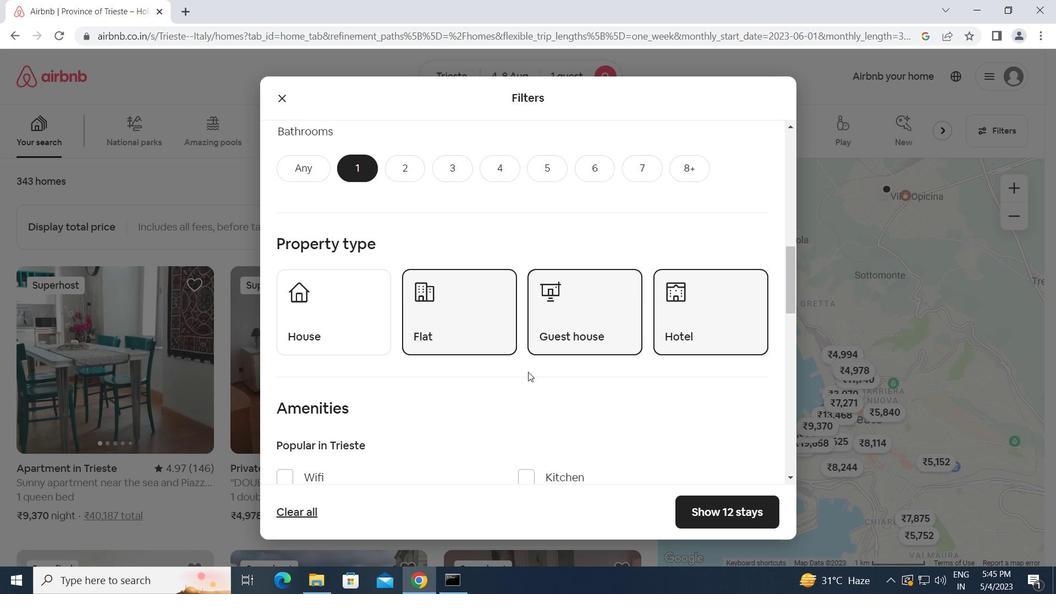 
Action: Mouse scrolled (528, 371) with delta (0, 0)
Screenshot: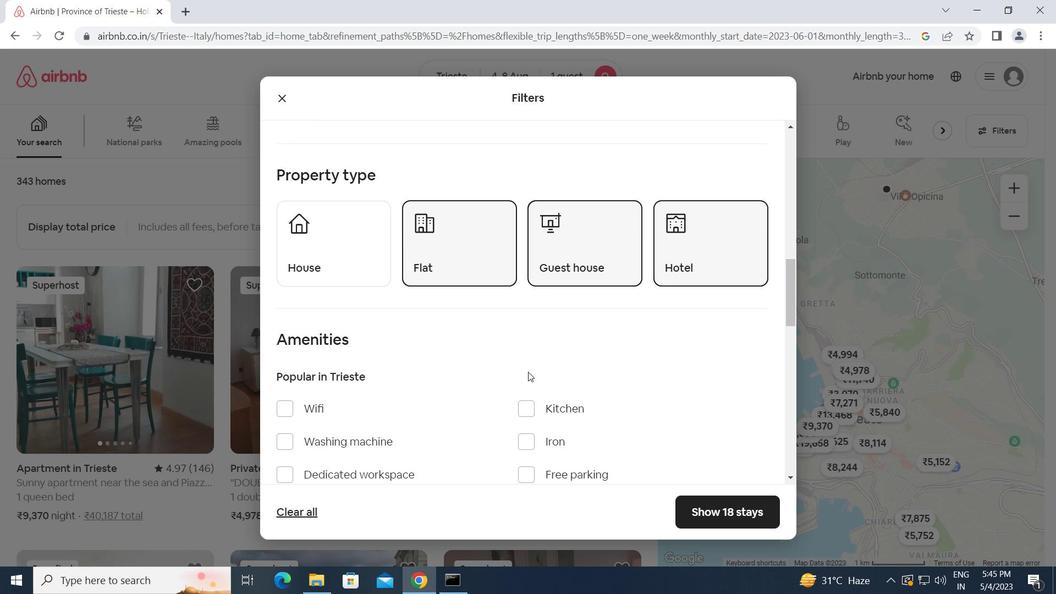 
Action: Mouse moved to (291, 341)
Screenshot: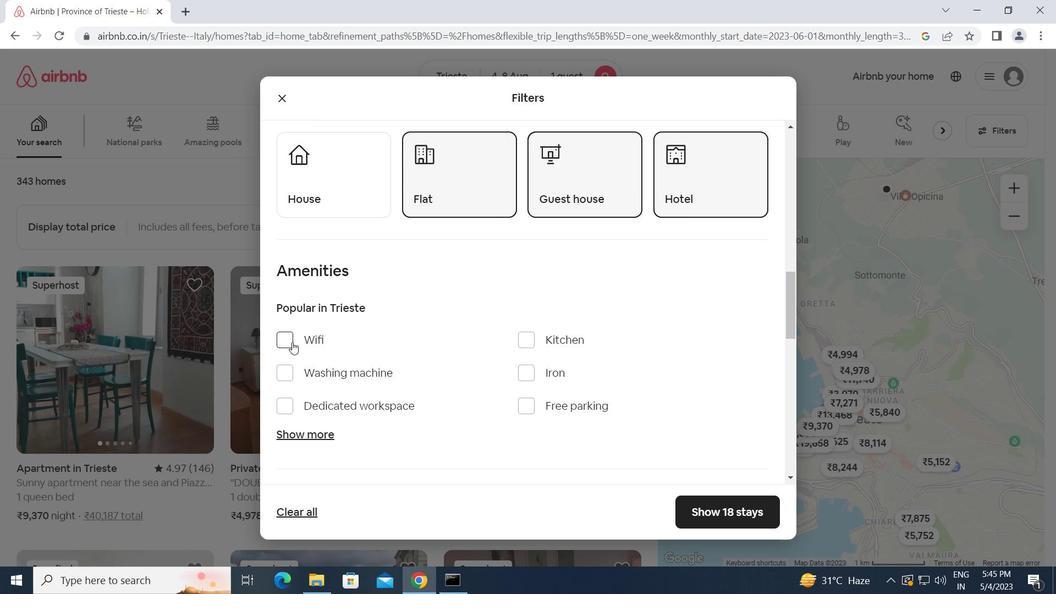 
Action: Mouse pressed left at (291, 341)
Screenshot: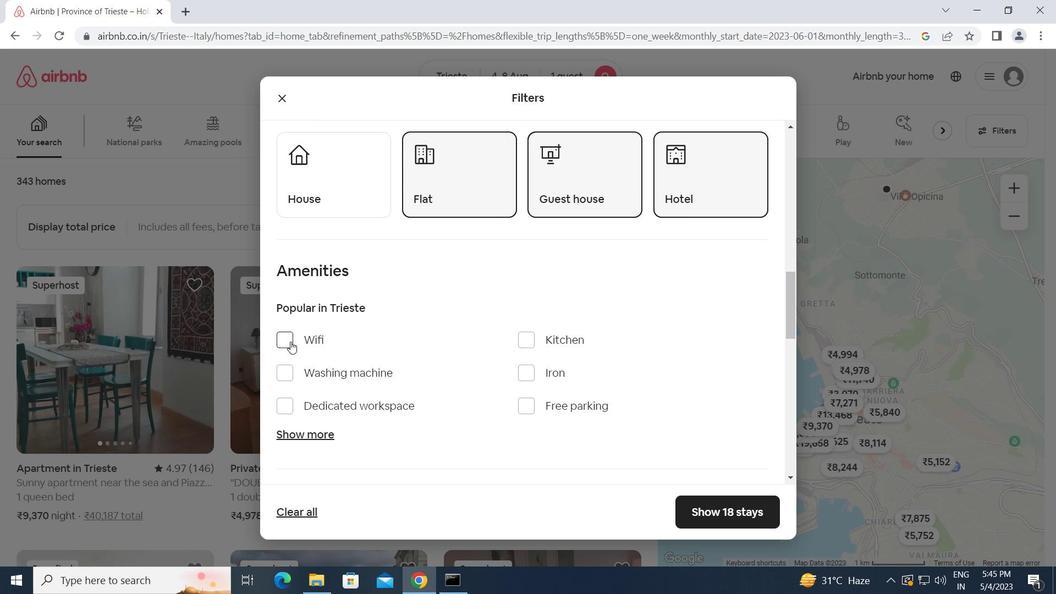 
Action: Mouse moved to (427, 362)
Screenshot: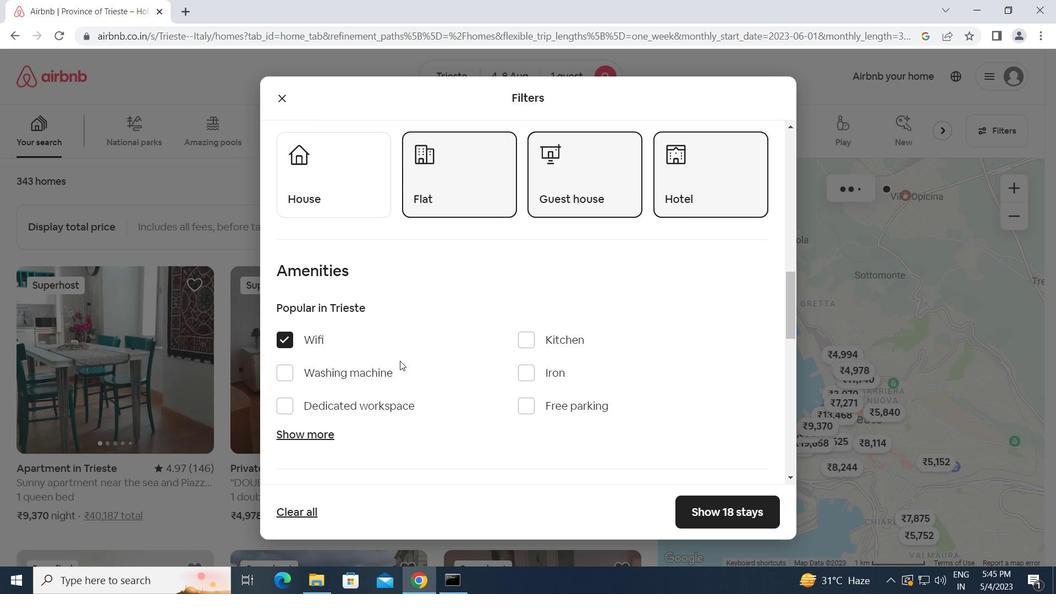 
Action: Mouse scrolled (427, 362) with delta (0, 0)
Screenshot: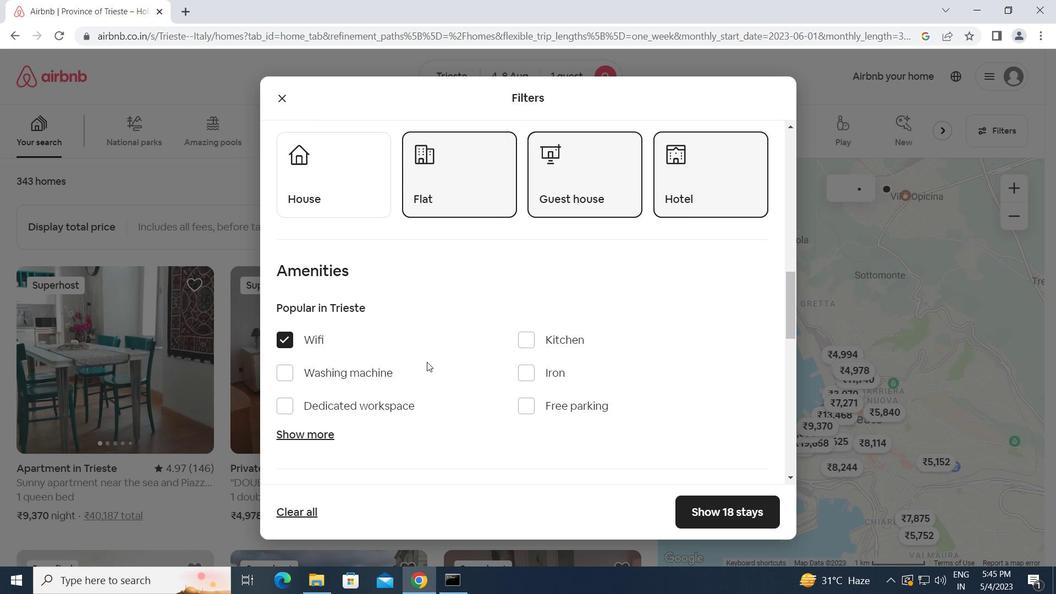 
Action: Mouse scrolled (427, 362) with delta (0, 0)
Screenshot: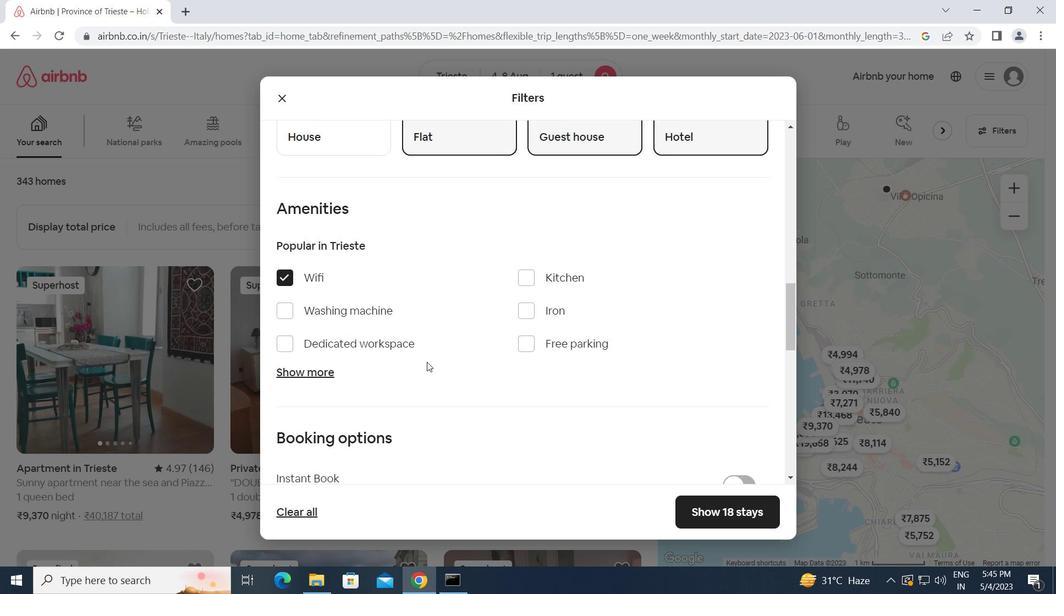 
Action: Mouse scrolled (427, 362) with delta (0, 0)
Screenshot: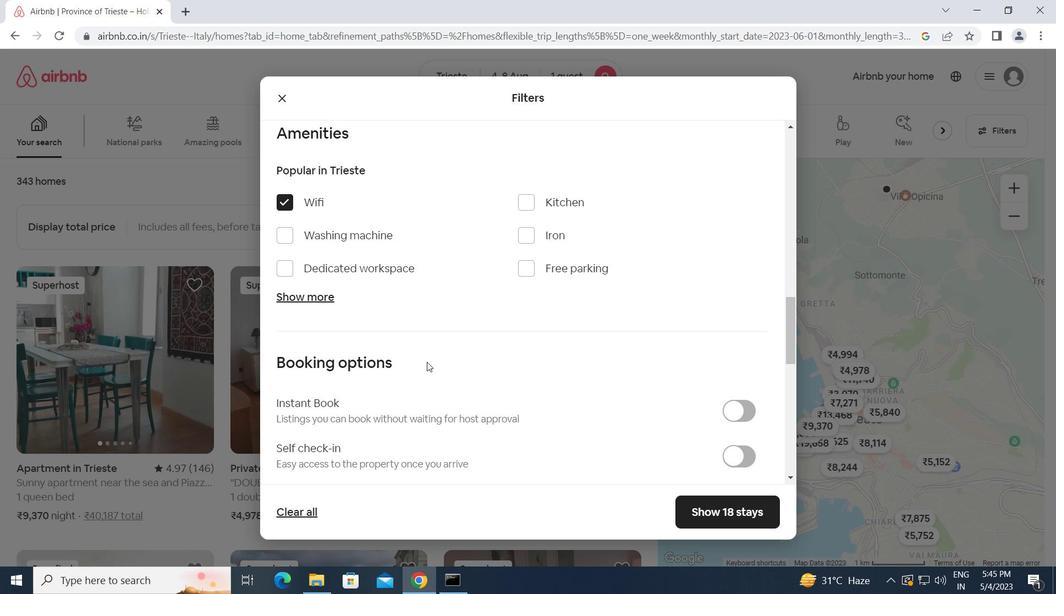 
Action: Mouse scrolled (427, 362) with delta (0, 0)
Screenshot: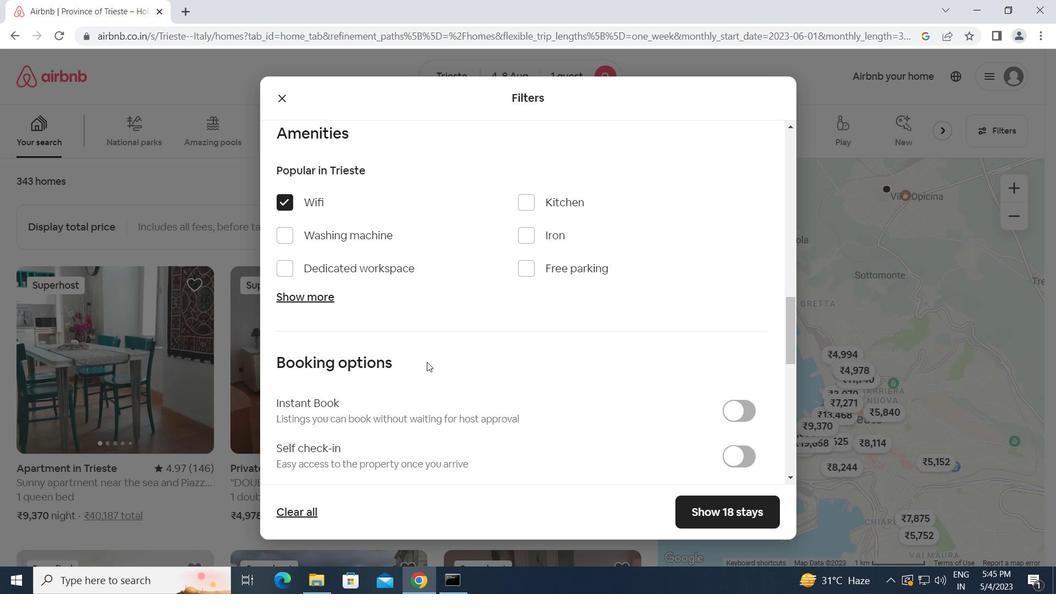 
Action: Mouse moved to (728, 322)
Screenshot: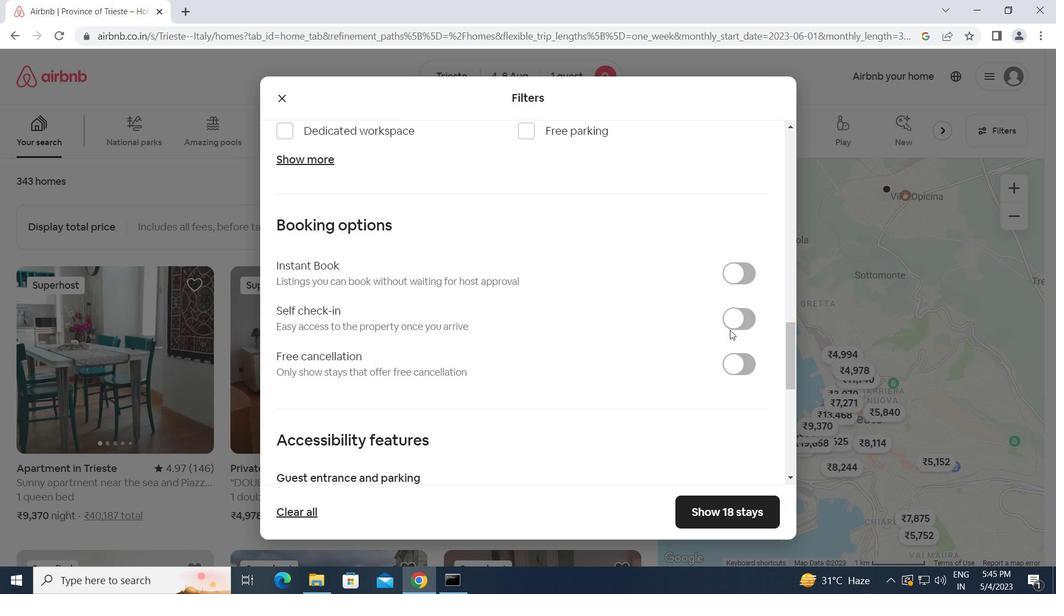 
Action: Mouse pressed left at (728, 322)
Screenshot: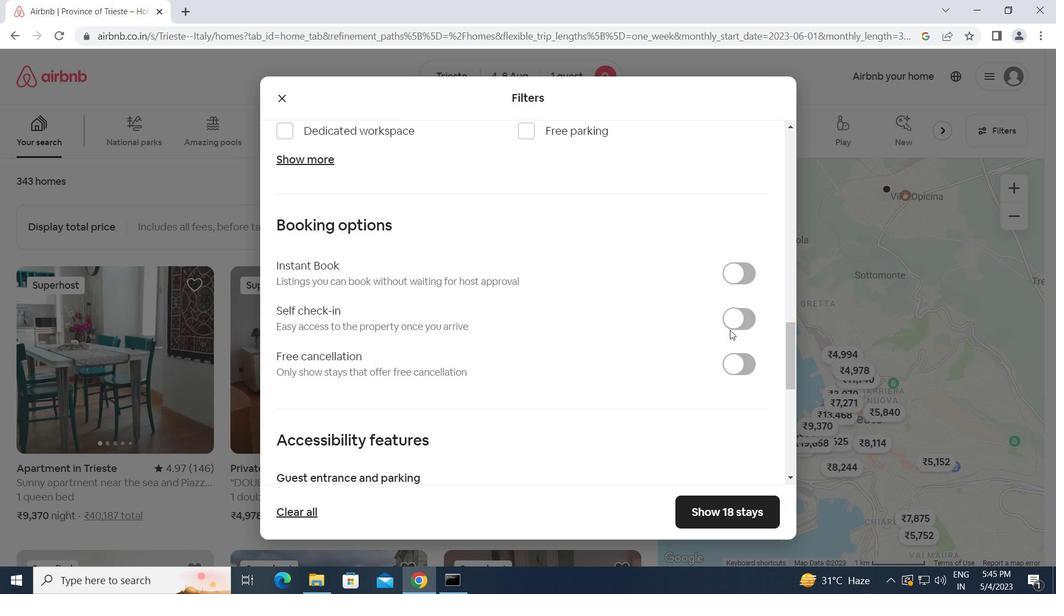 
Action: Mouse moved to (503, 415)
Screenshot: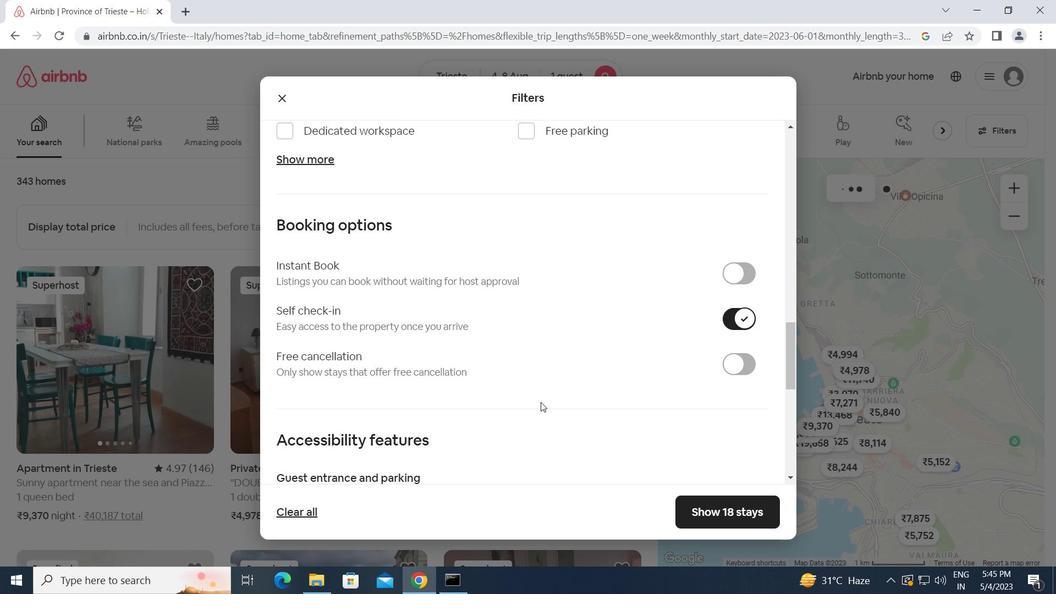 
Action: Mouse scrolled (503, 415) with delta (0, 0)
Screenshot: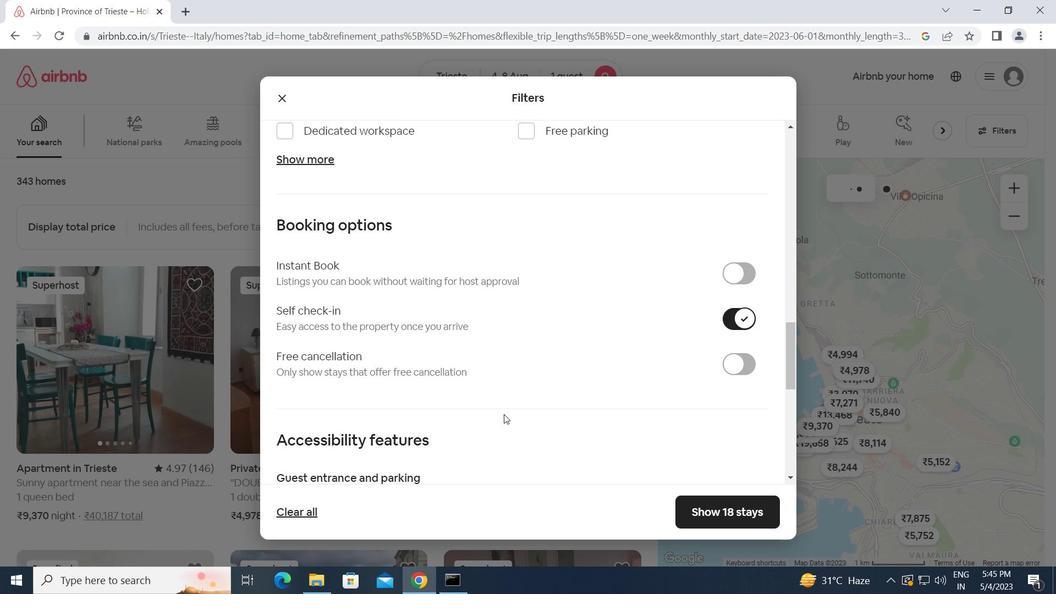 
Action: Mouse scrolled (503, 415) with delta (0, 0)
Screenshot: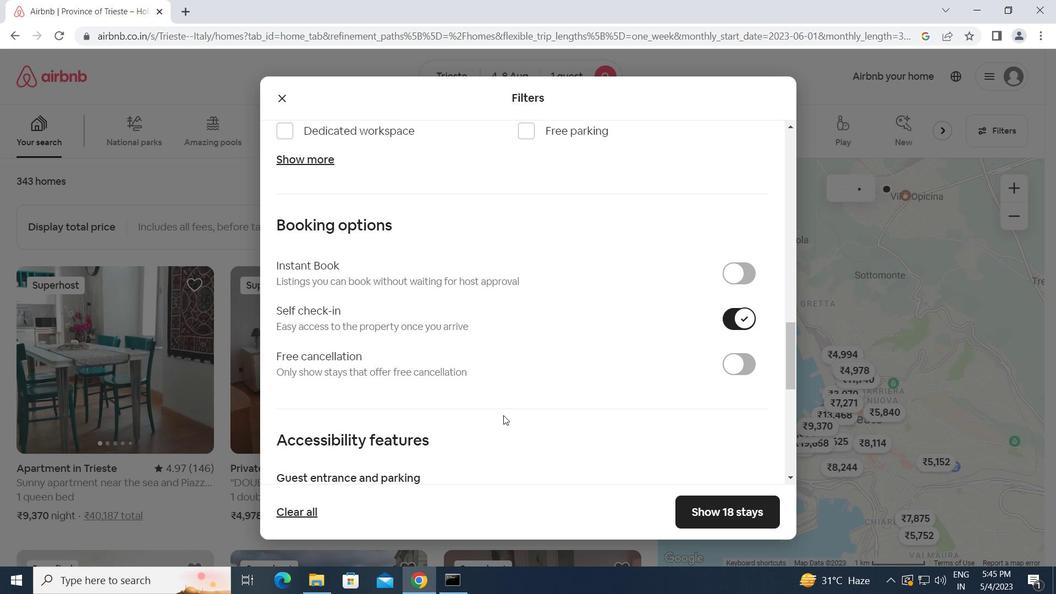 
Action: Mouse scrolled (503, 415) with delta (0, 0)
Screenshot: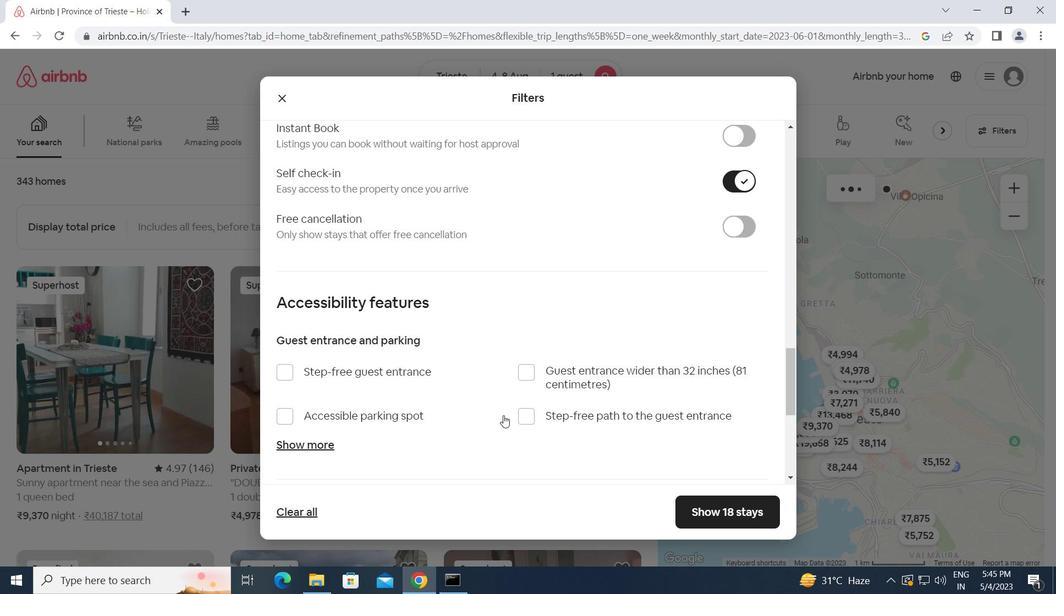
Action: Mouse scrolled (503, 415) with delta (0, 0)
Screenshot: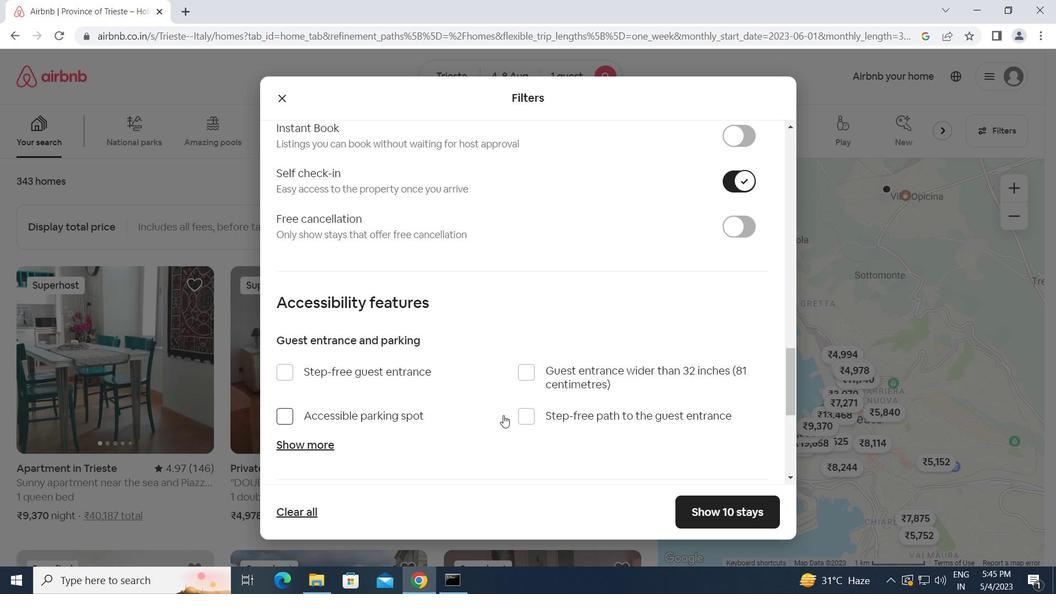 
Action: Mouse scrolled (503, 415) with delta (0, 0)
Screenshot: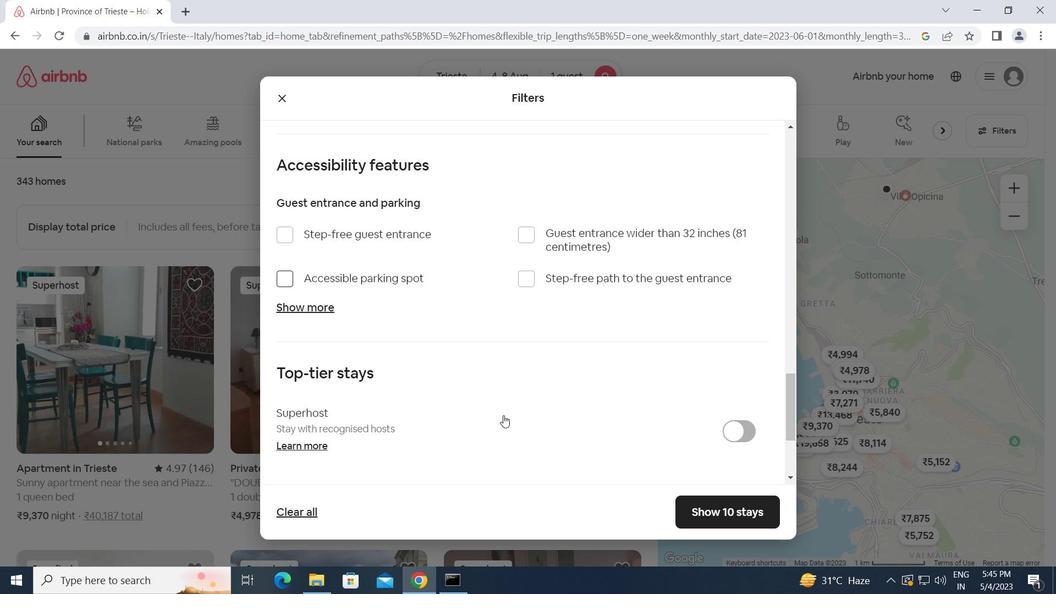
Action: Mouse scrolled (503, 415) with delta (0, 0)
Screenshot: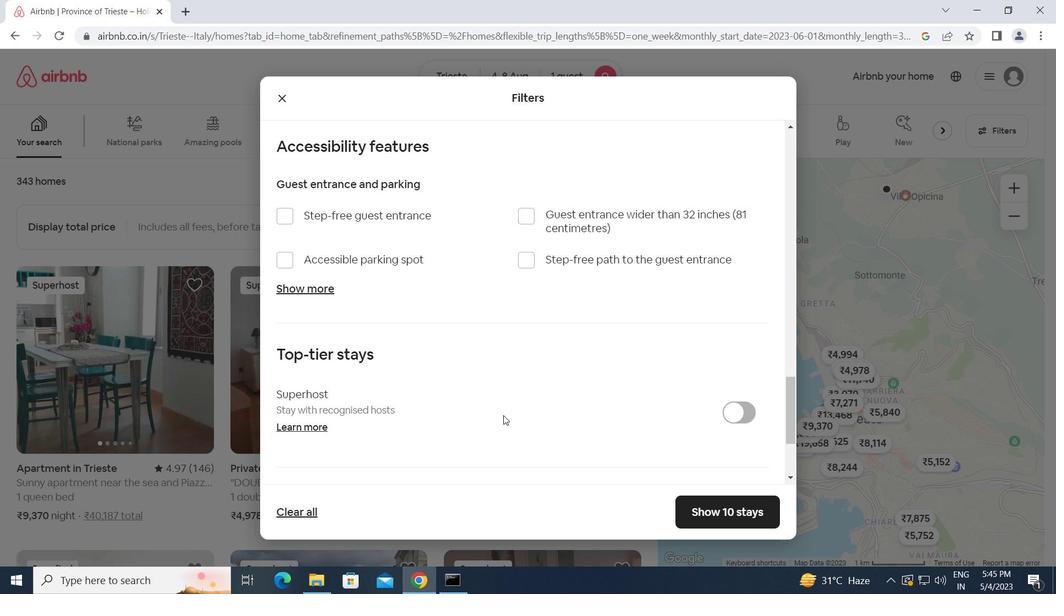 
Action: Mouse scrolled (503, 415) with delta (0, 0)
Screenshot: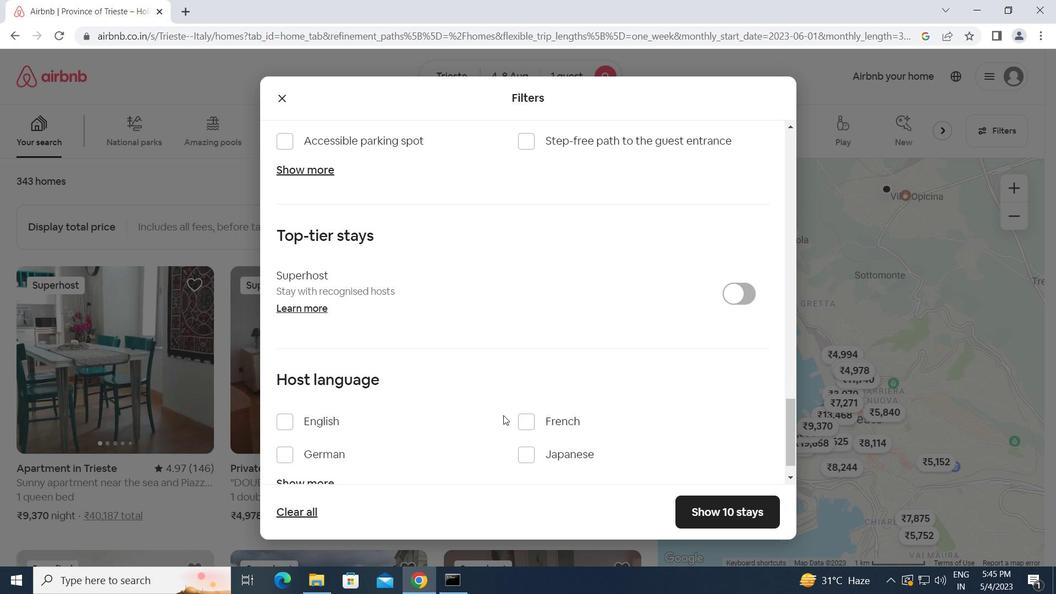 
Action: Mouse scrolled (503, 415) with delta (0, 0)
Screenshot: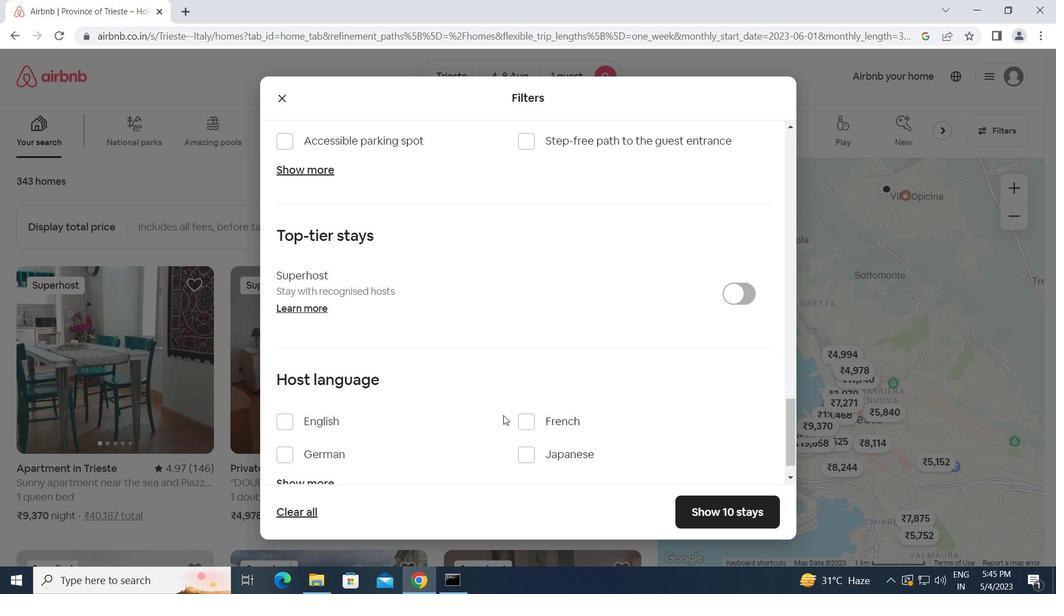 
Action: Mouse moved to (278, 388)
Screenshot: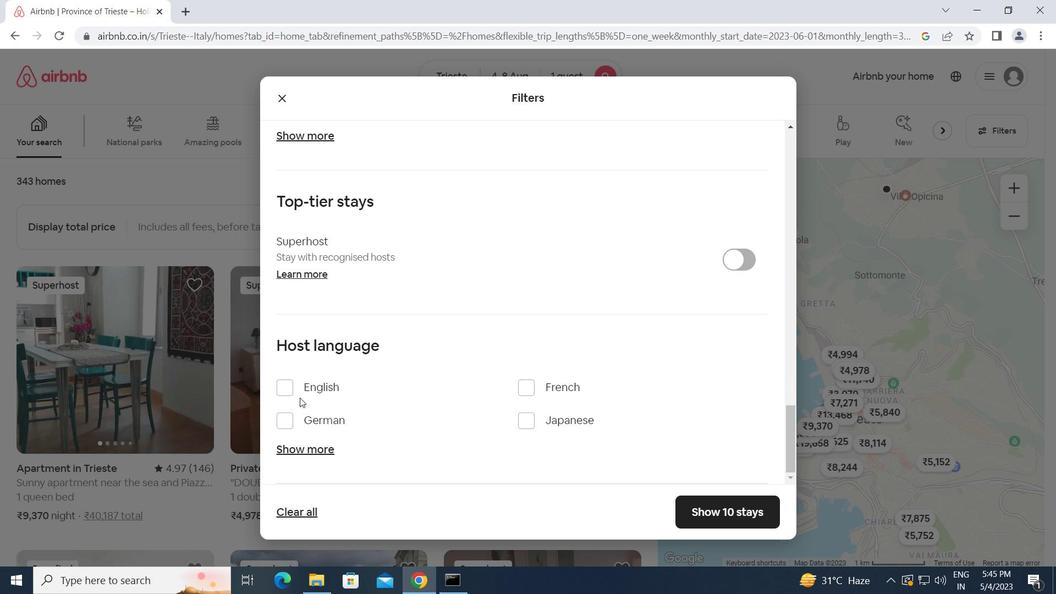 
Action: Mouse pressed left at (278, 388)
Screenshot: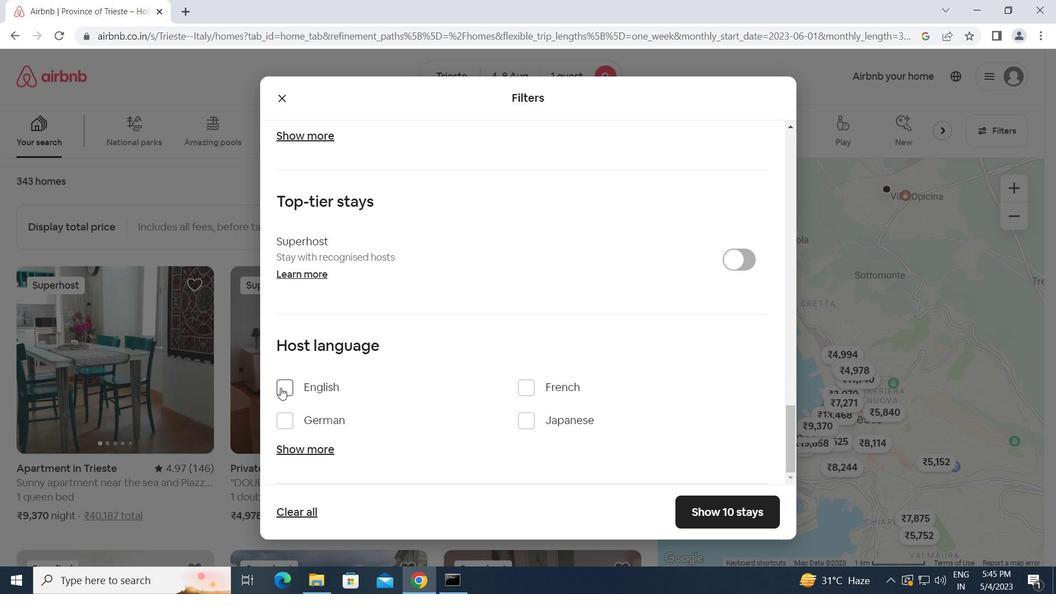 
Action: Mouse moved to (690, 505)
Screenshot: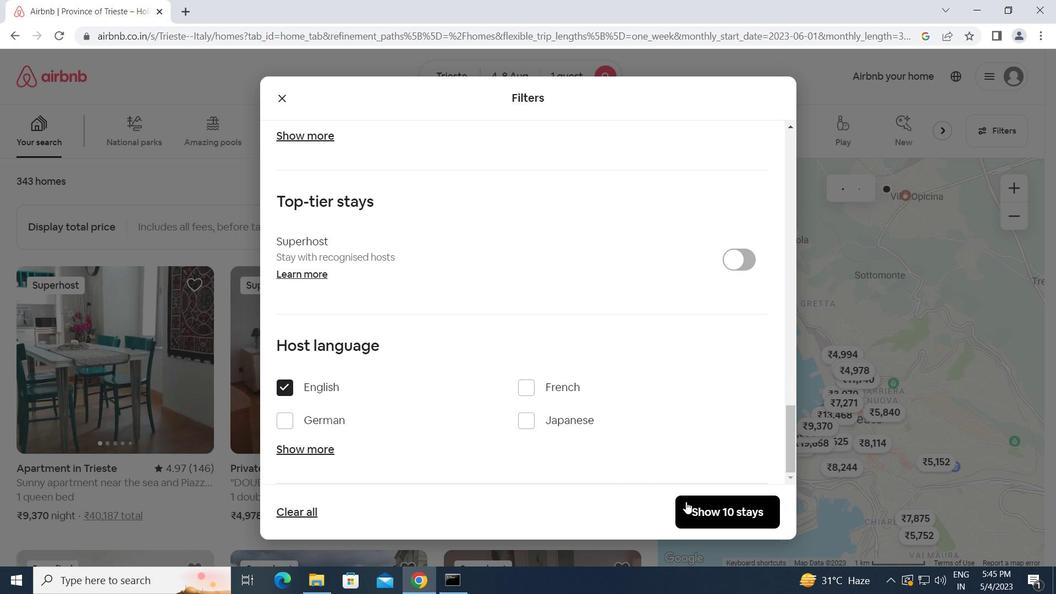 
Action: Mouse pressed left at (690, 505)
Screenshot: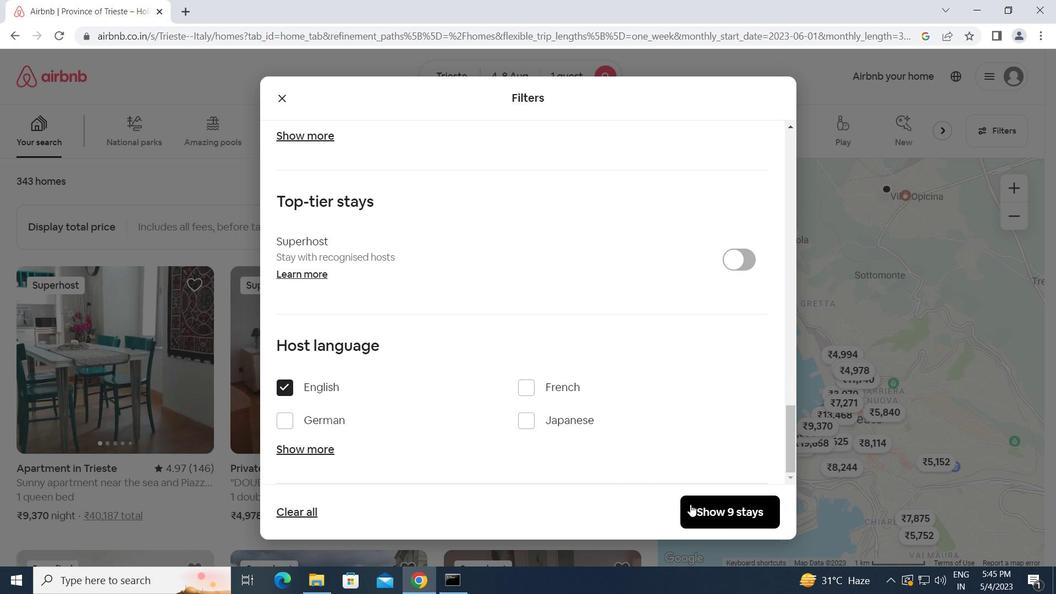 
Action: Mouse moved to (685, 504)
Screenshot: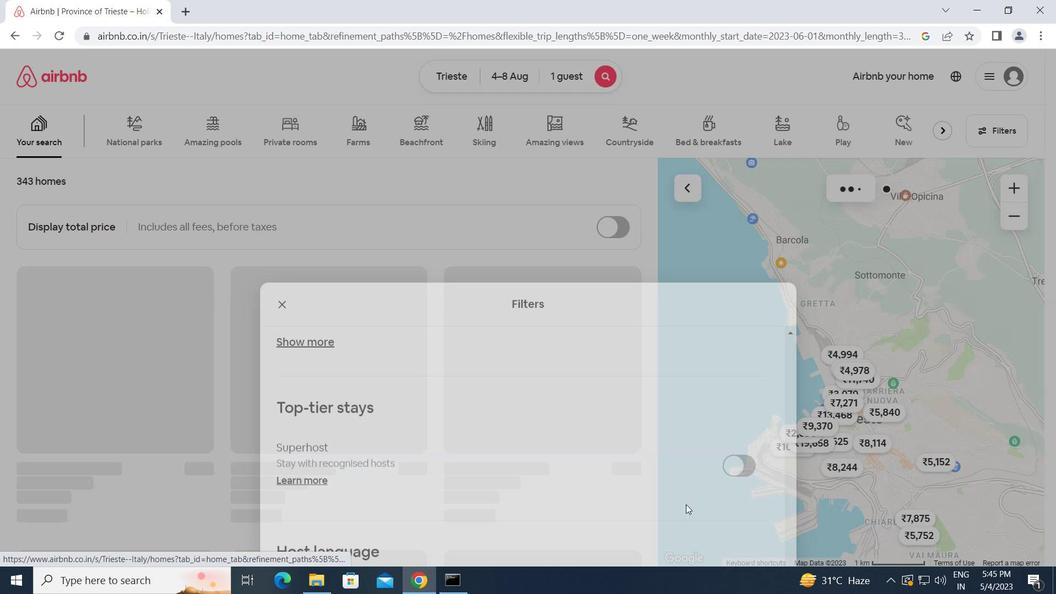 
